 Task: In the  document sustainability Apply all border to the tabe with  'with box; Style line and width 1/4 pt 'Select Header and apply  'Italics' Select the text and align it to the  Left
Action: Mouse moved to (335, 165)
Screenshot: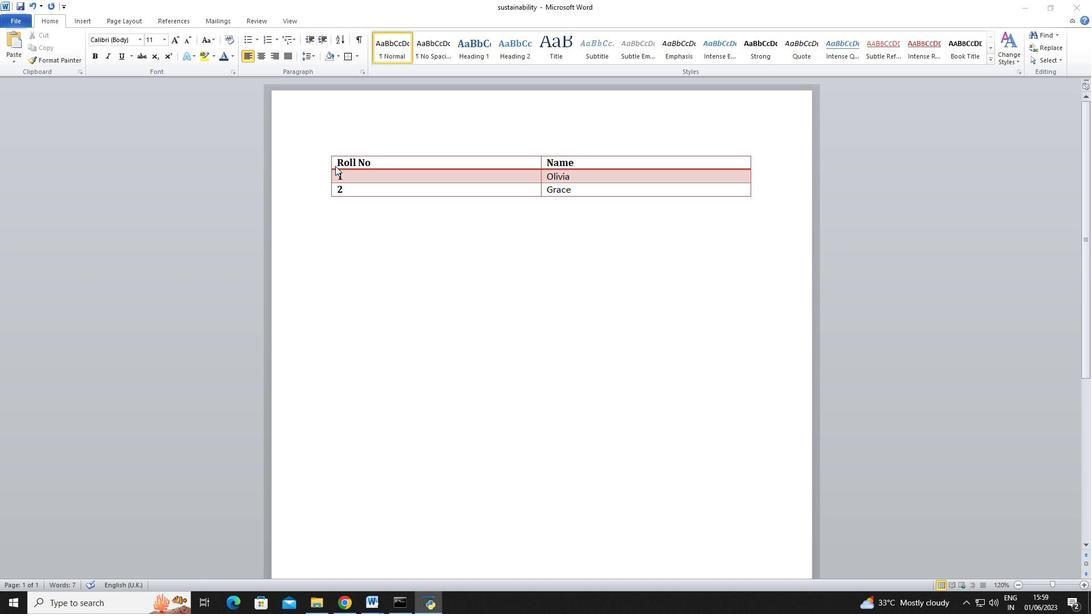 
Action: Mouse pressed left at (335, 165)
Screenshot: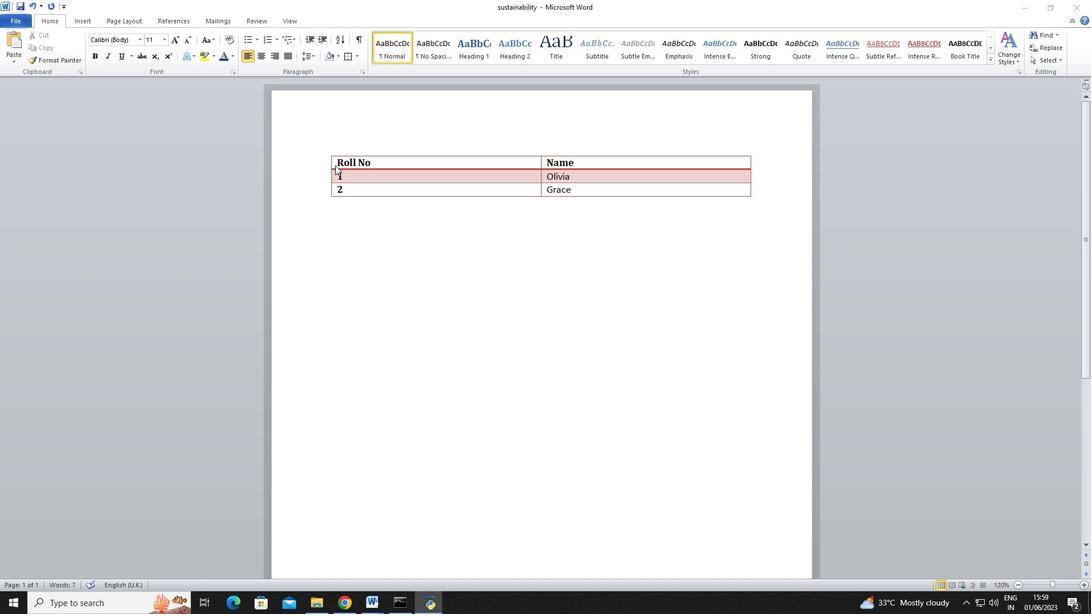 
Action: Mouse moved to (336, 161)
Screenshot: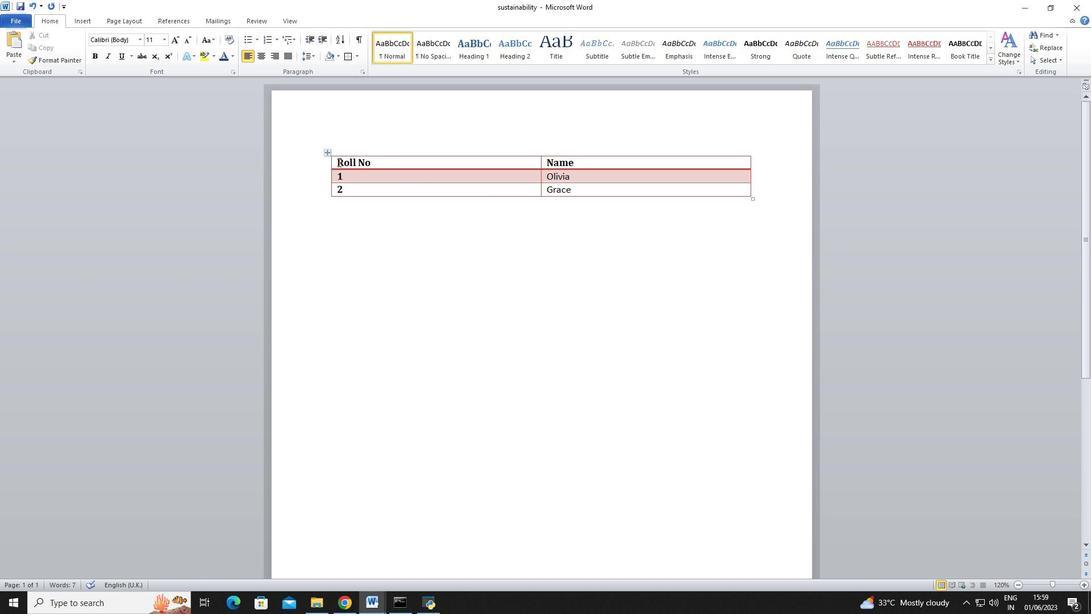 
Action: Mouse pressed left at (336, 161)
Screenshot: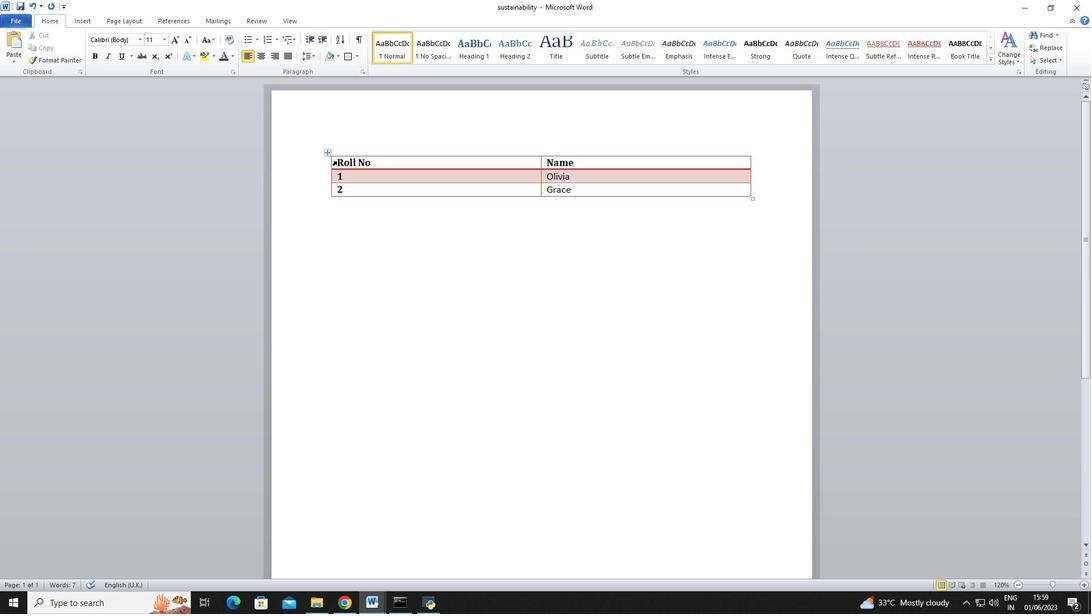 
Action: Mouse moved to (359, 56)
Screenshot: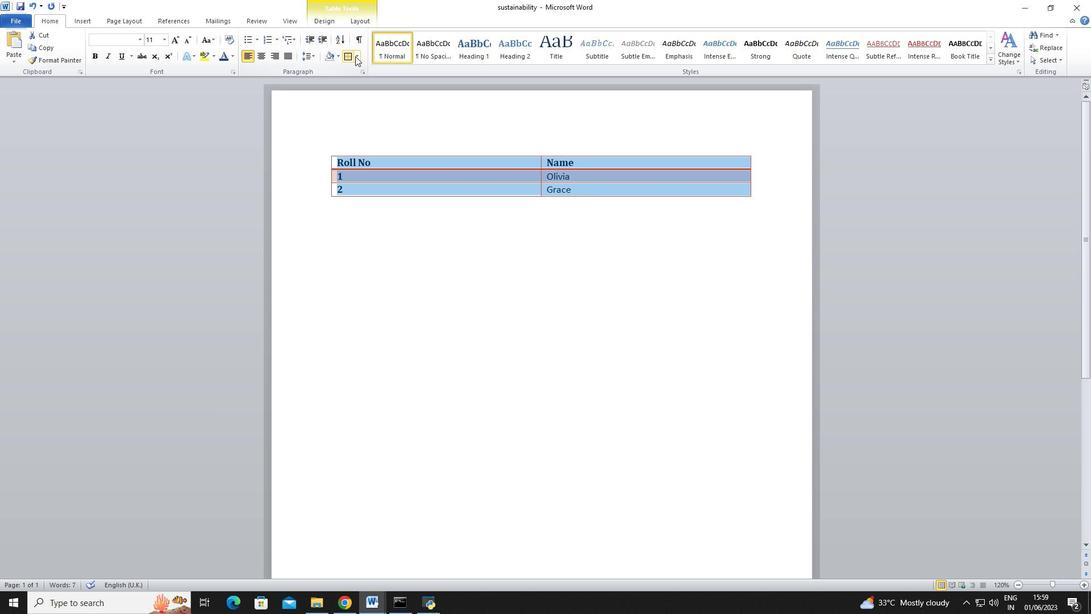 
Action: Mouse pressed left at (359, 56)
Screenshot: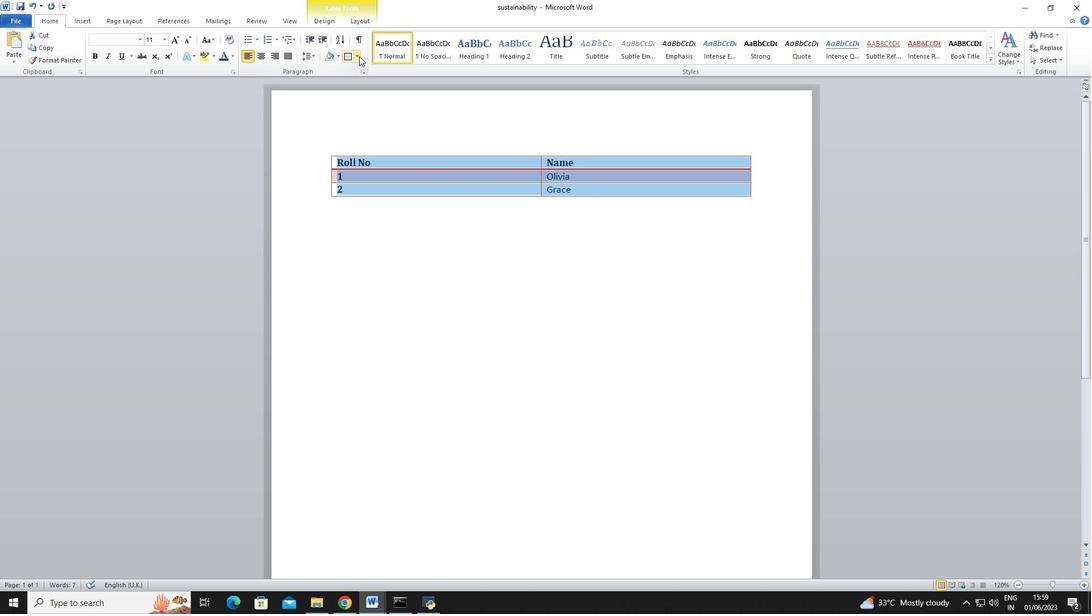 
Action: Mouse moved to (376, 130)
Screenshot: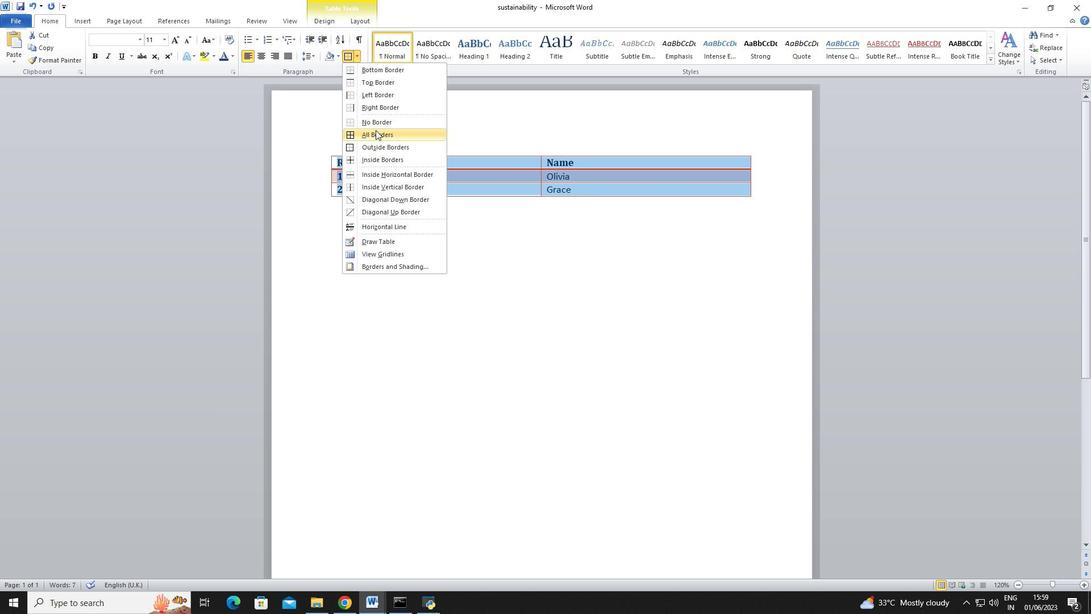 
Action: Mouse pressed left at (376, 130)
Screenshot: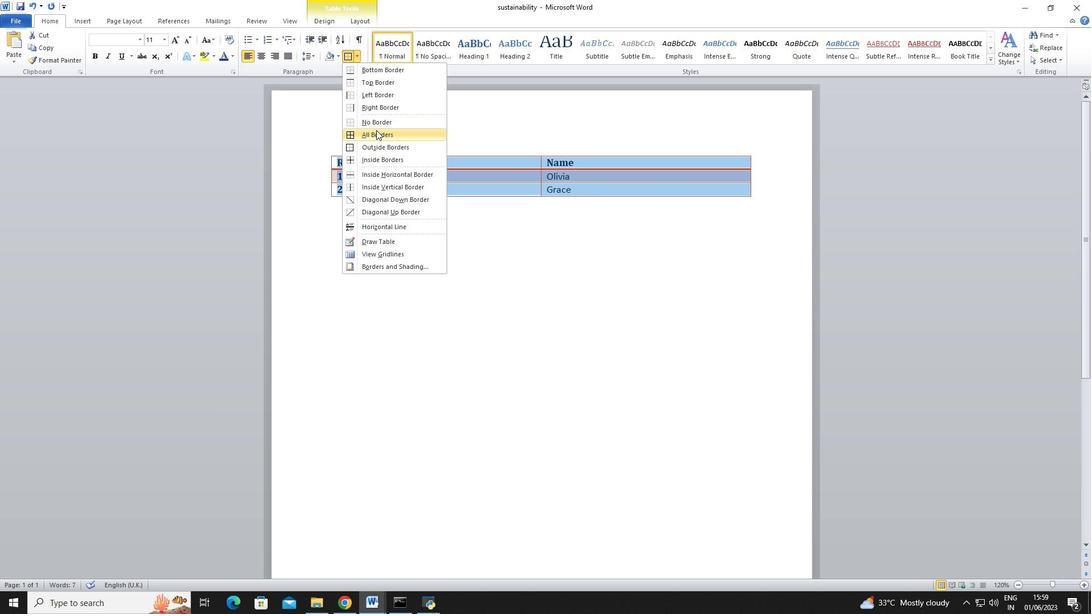 
Action: Mouse moved to (355, 59)
Screenshot: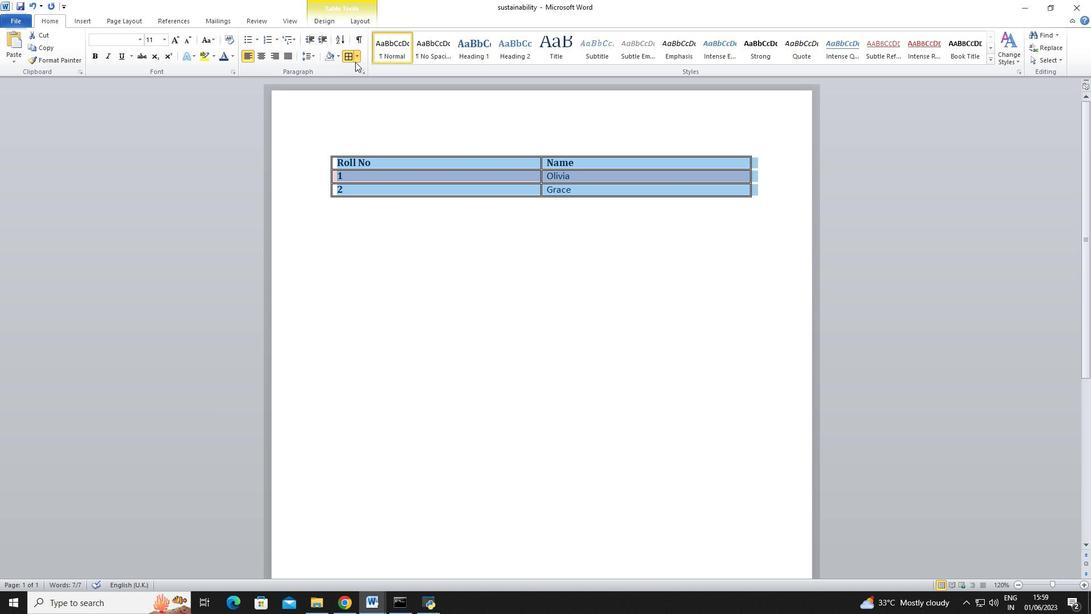 
Action: Mouse pressed left at (355, 59)
Screenshot: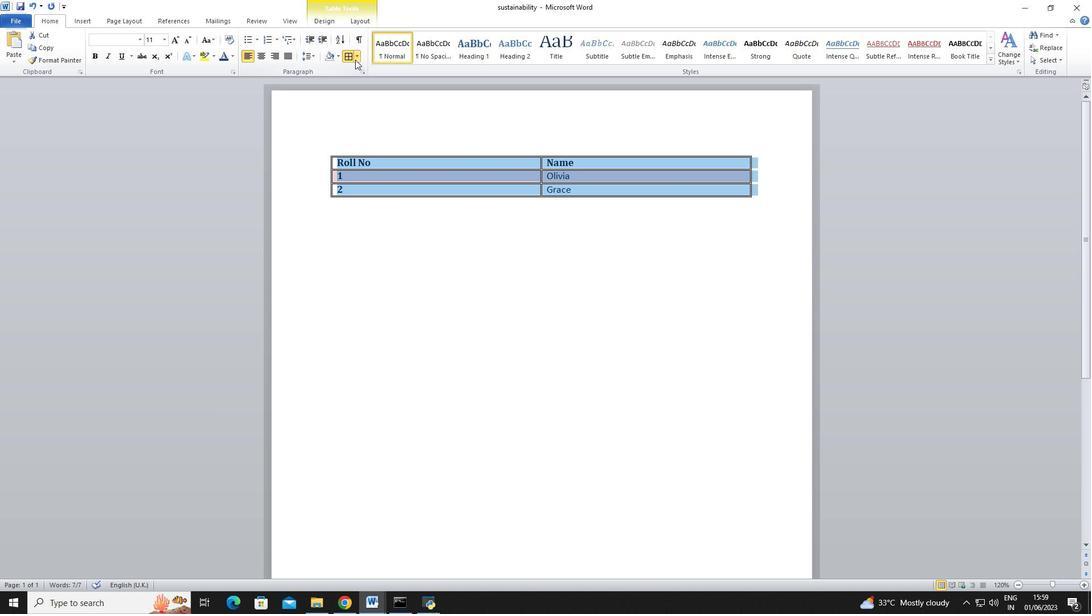 
Action: Mouse moved to (330, 110)
Screenshot: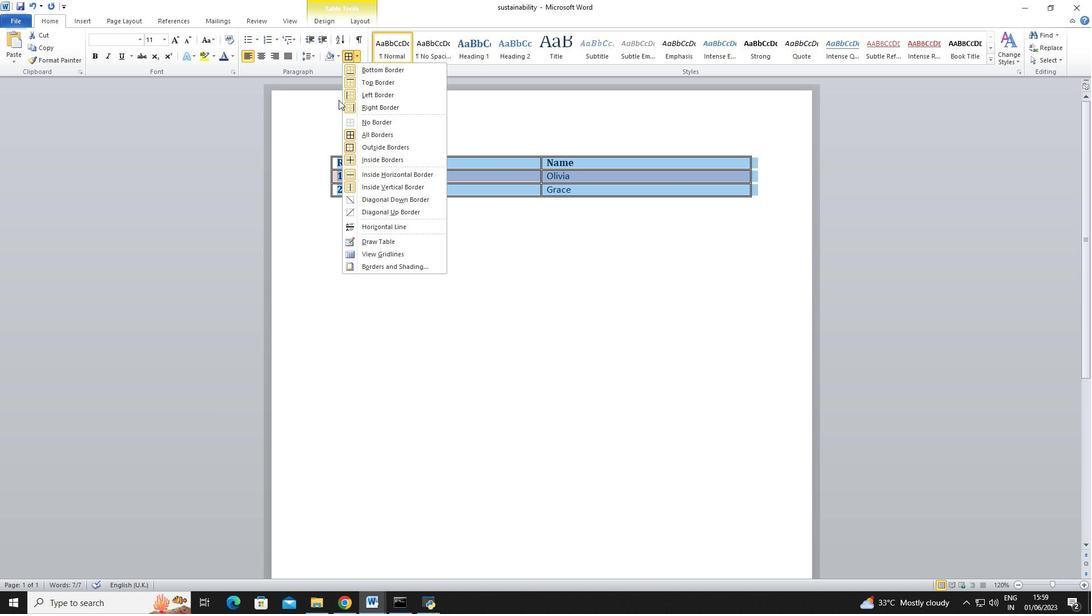 
Action: Mouse pressed left at (330, 110)
Screenshot: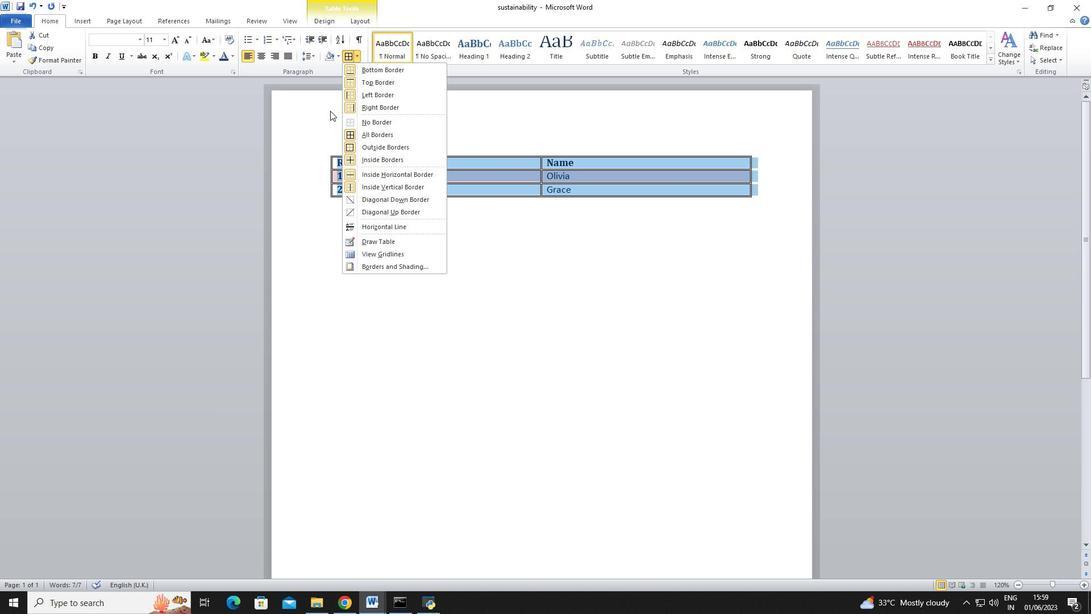 
Action: Mouse moved to (86, 22)
Screenshot: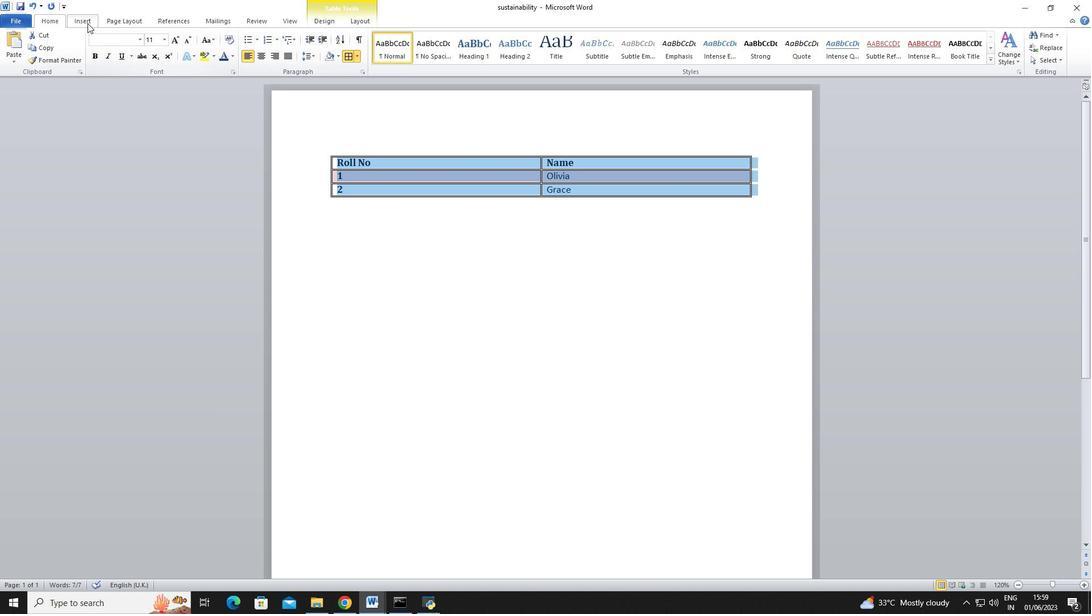 
Action: Mouse pressed left at (86, 22)
Screenshot: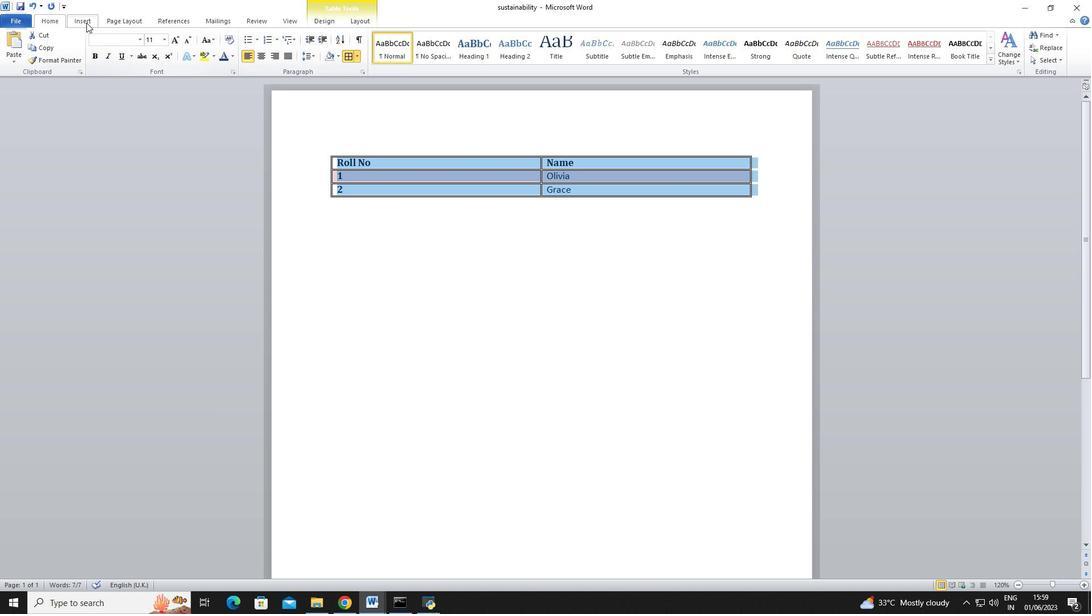 
Action: Mouse moved to (109, 19)
Screenshot: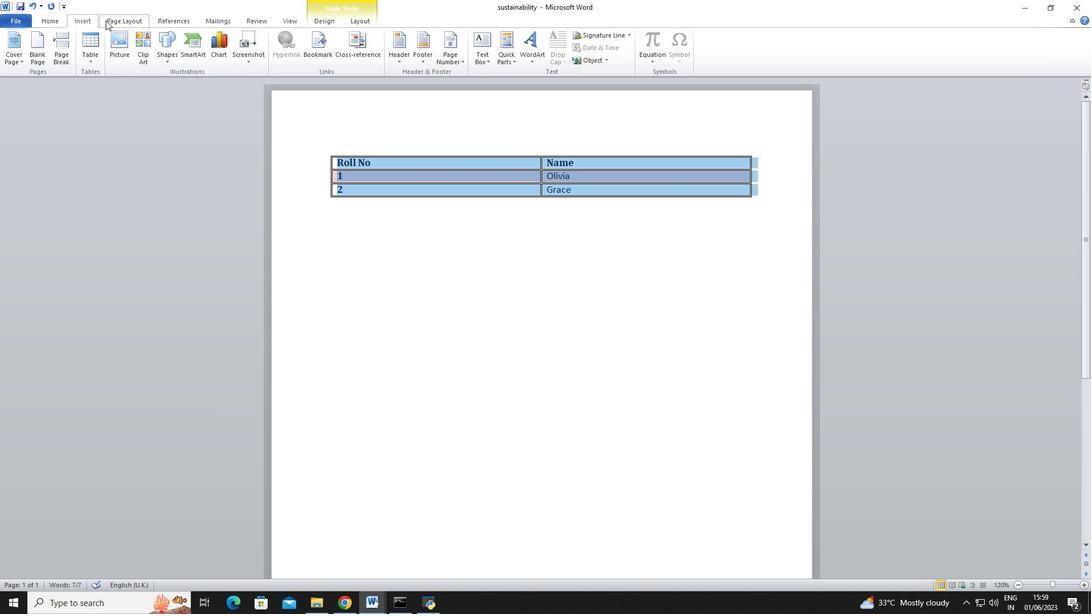 
Action: Mouse pressed left at (109, 19)
Screenshot: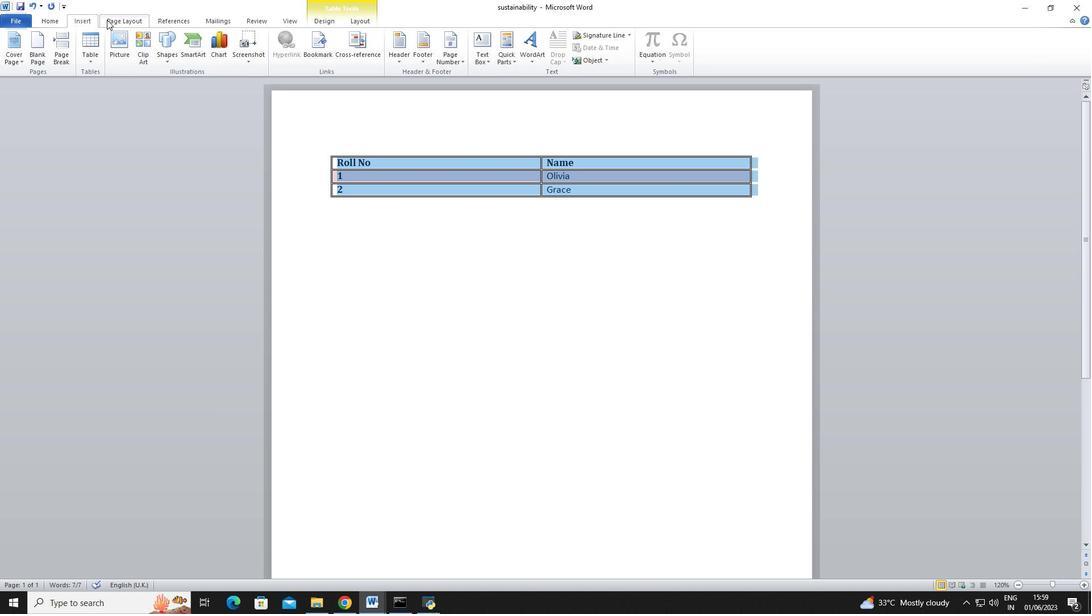 
Action: Mouse moved to (167, 19)
Screenshot: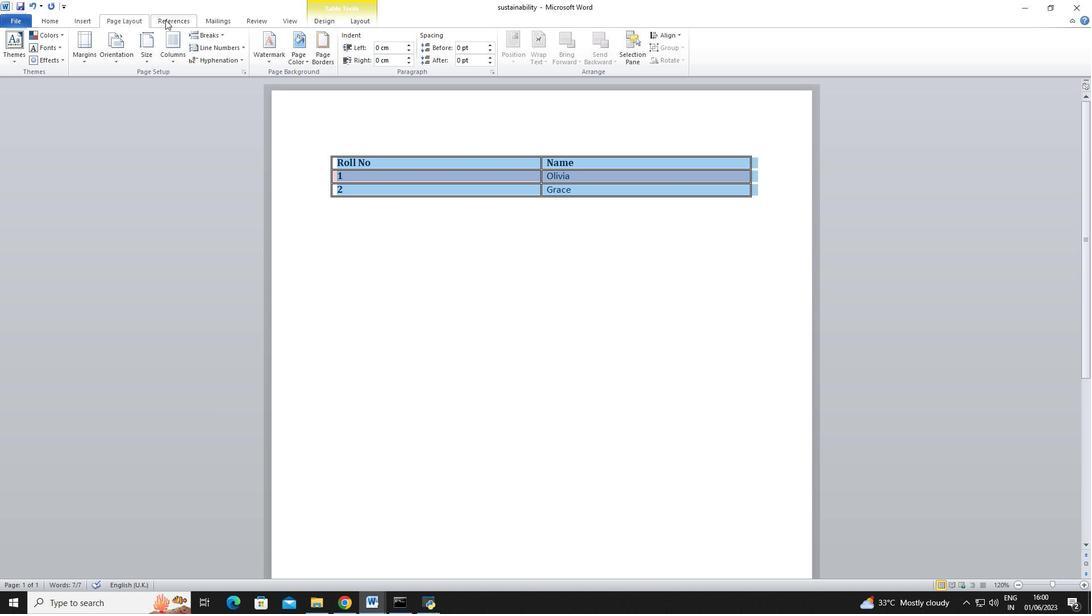 
Action: Mouse pressed left at (167, 19)
Screenshot: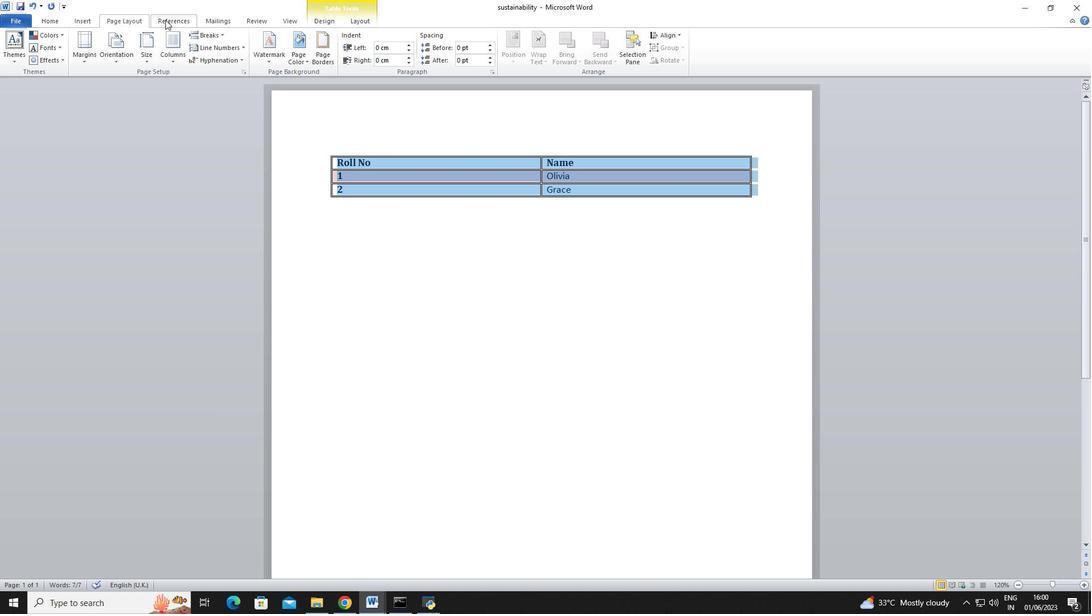 
Action: Mouse moved to (167, 19)
Screenshot: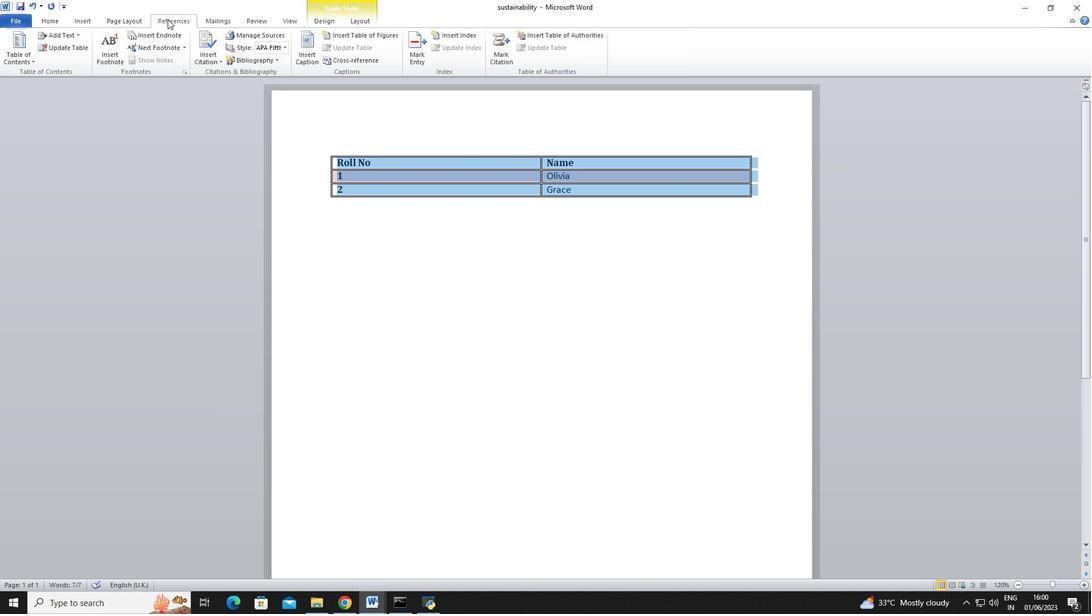 
Action: Mouse pressed left at (167, 19)
Screenshot: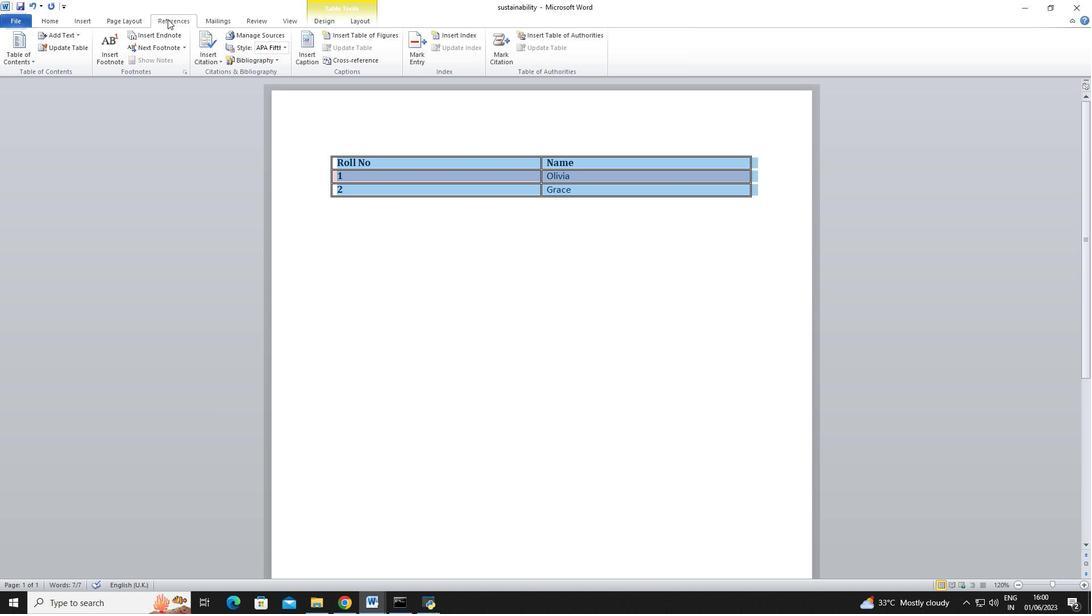 
Action: Mouse moved to (59, 19)
Screenshot: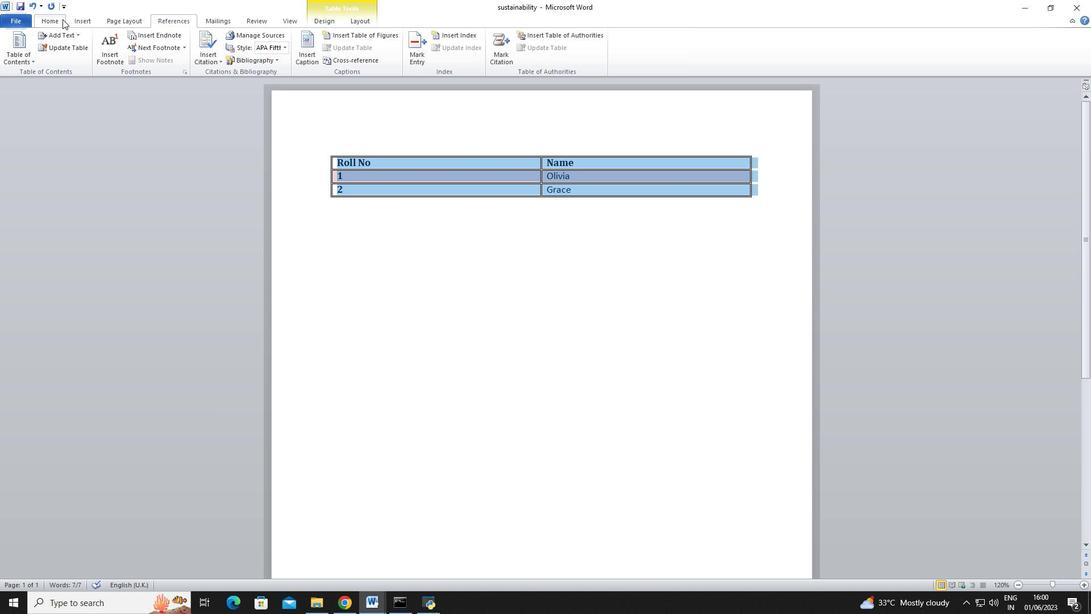 
Action: Mouse pressed left at (59, 19)
Screenshot: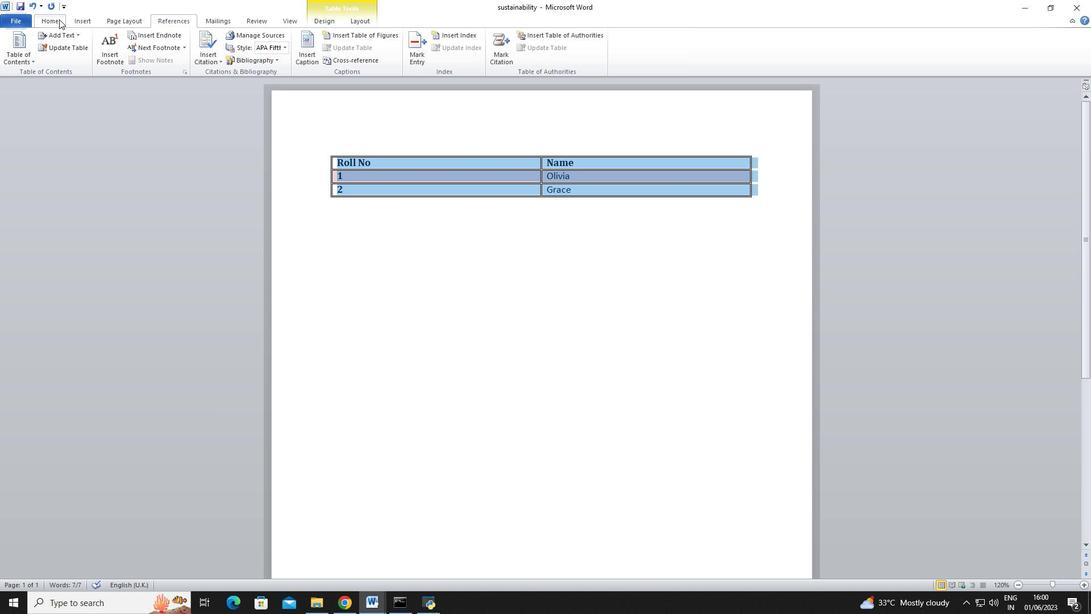 
Action: Mouse moved to (328, 154)
Screenshot: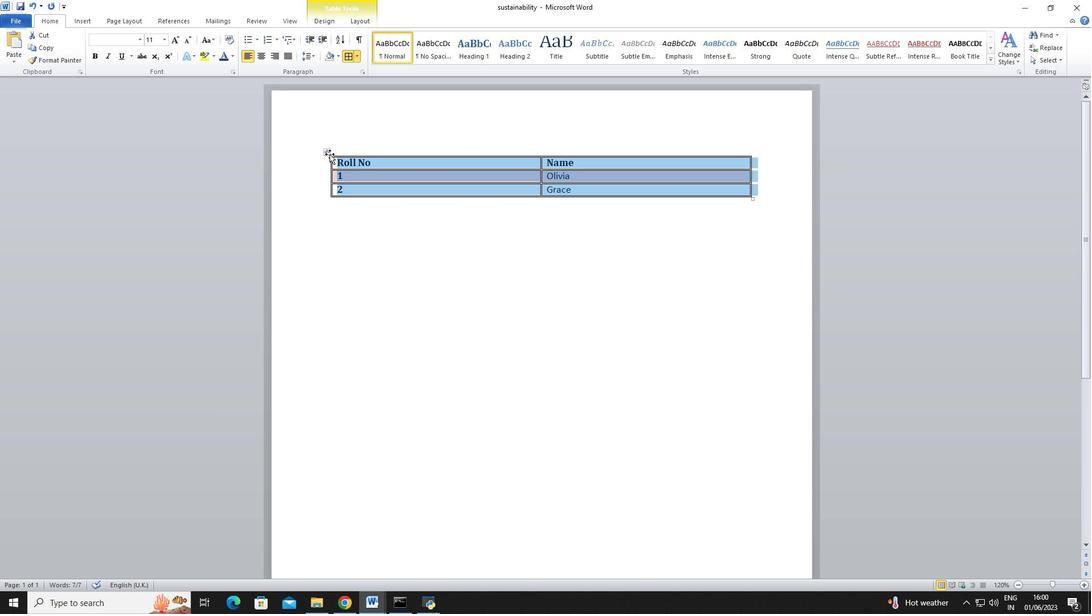 
Action: Mouse pressed left at (328, 154)
Screenshot: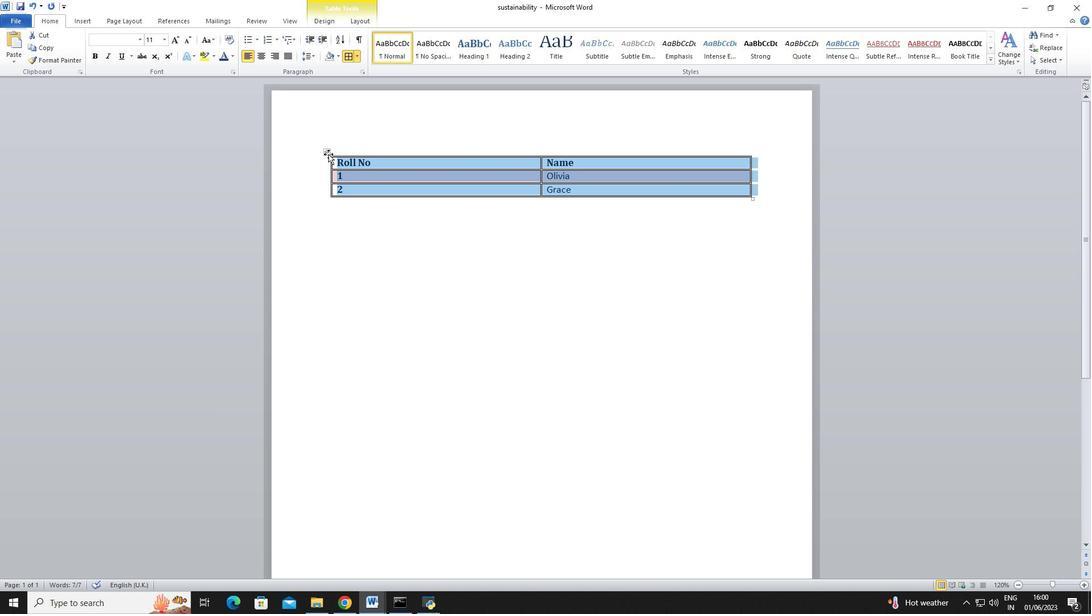 
Action: Mouse moved to (314, 19)
Screenshot: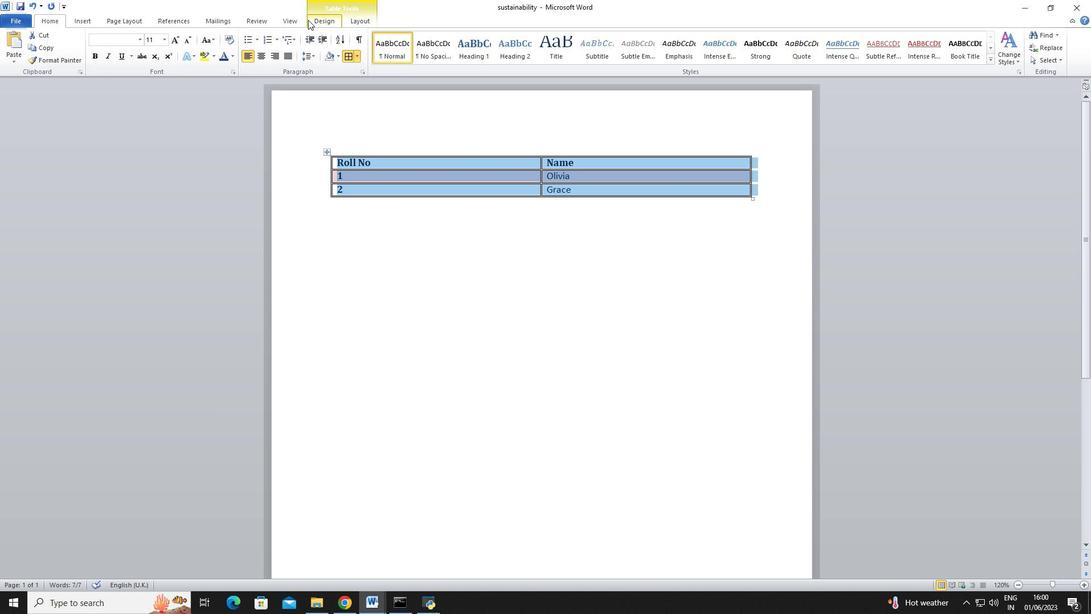 
Action: Mouse pressed left at (314, 19)
Screenshot: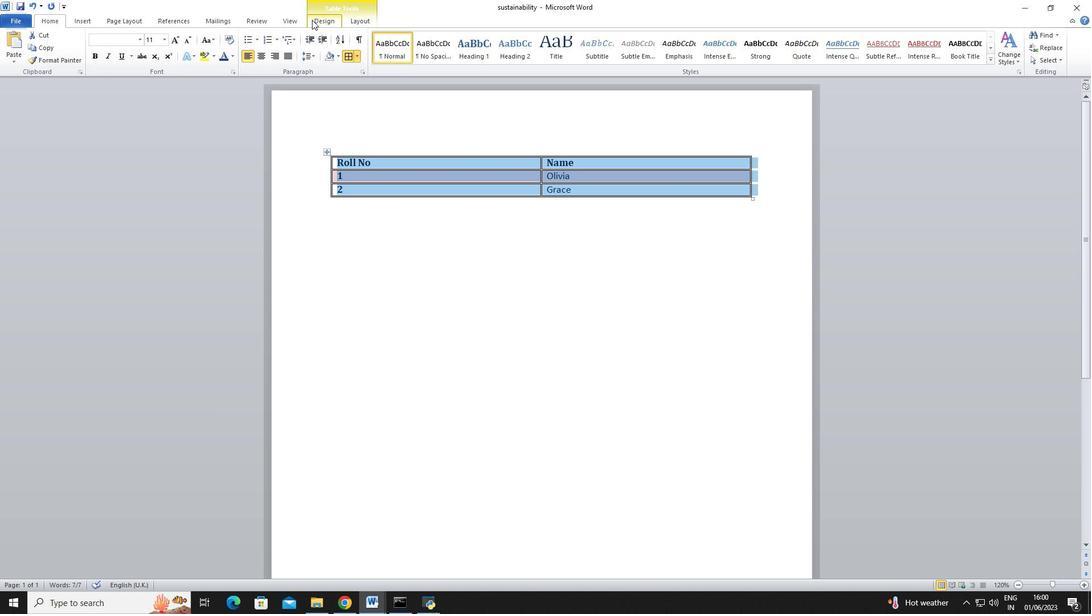 
Action: Mouse moved to (754, 50)
Screenshot: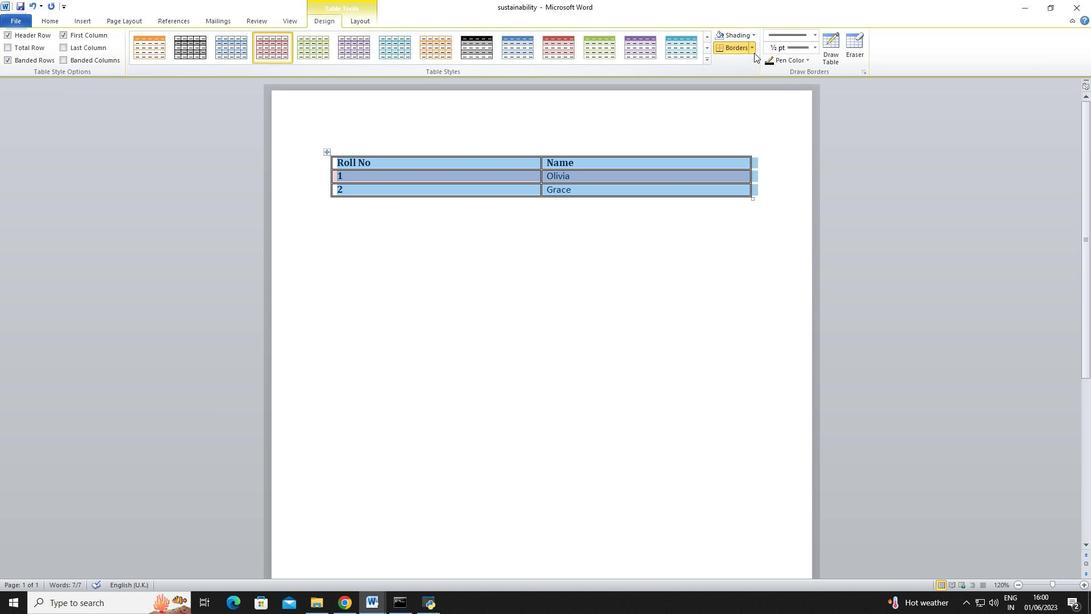 
Action: Mouse pressed left at (754, 50)
Screenshot: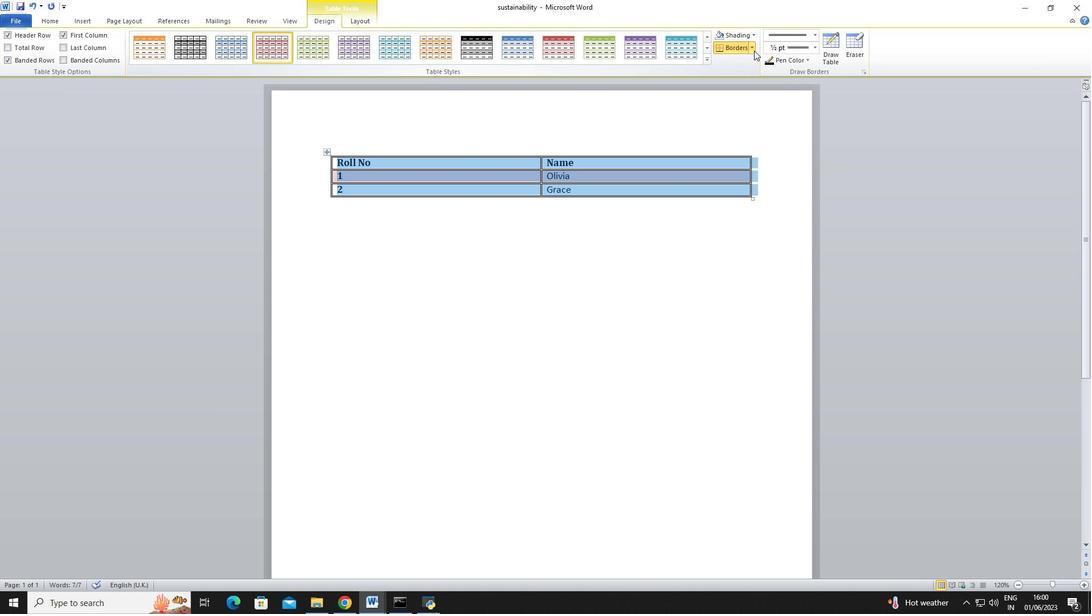
Action: Mouse moved to (810, 34)
Screenshot: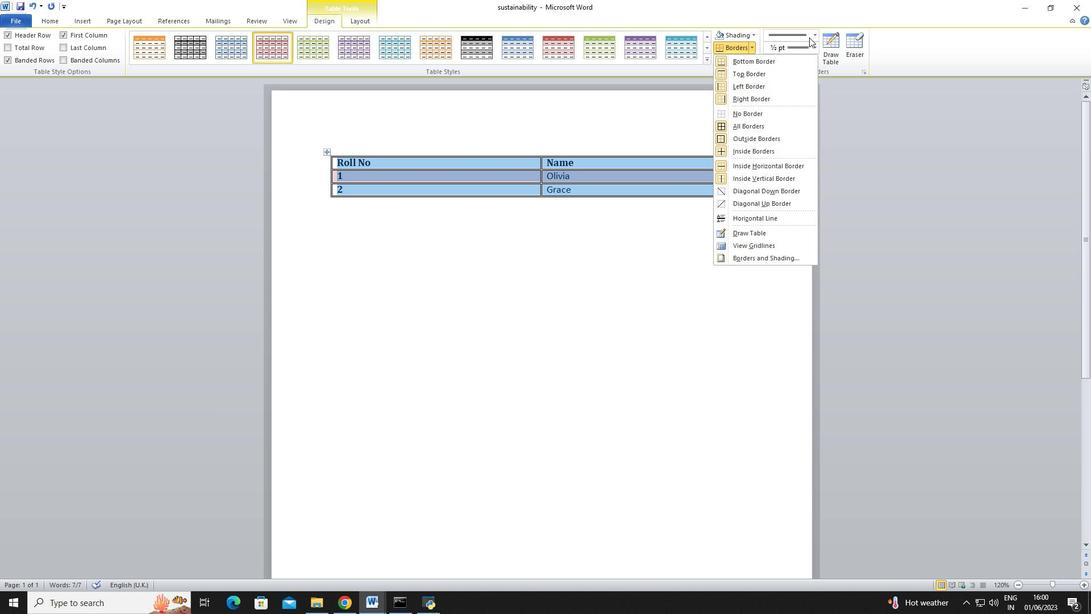 
Action: Mouse pressed left at (810, 34)
Screenshot: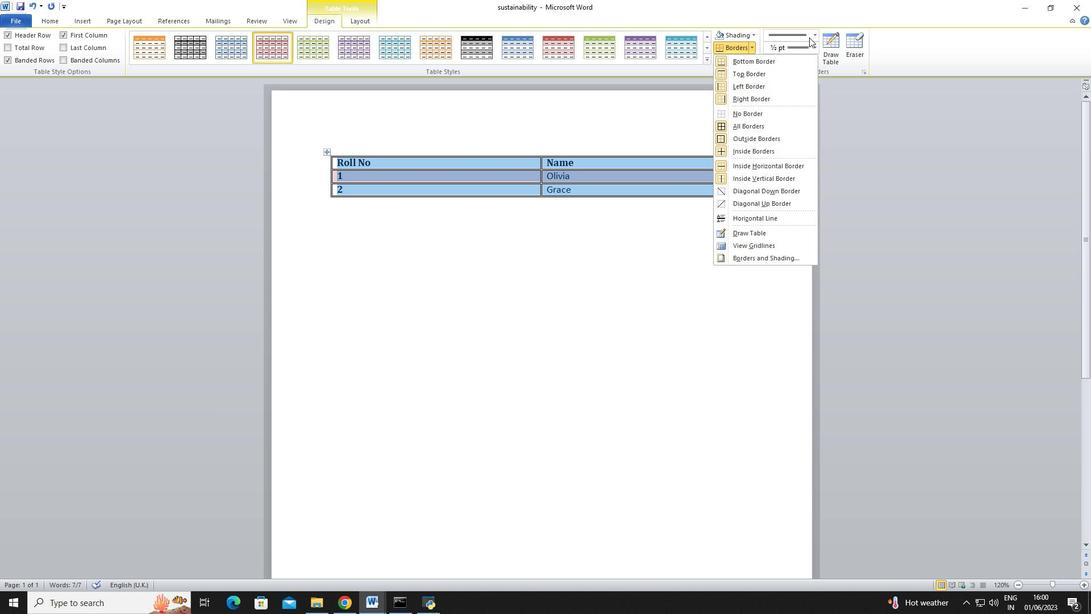 
Action: Mouse moved to (787, 277)
Screenshot: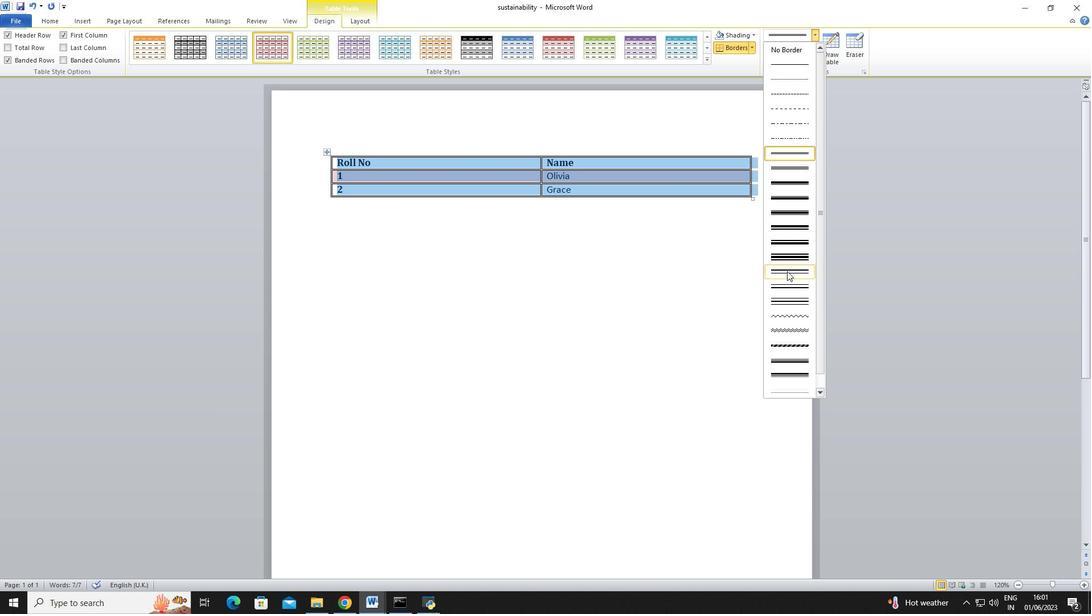 
Action: Mouse scrolled (787, 276) with delta (0, 0)
Screenshot: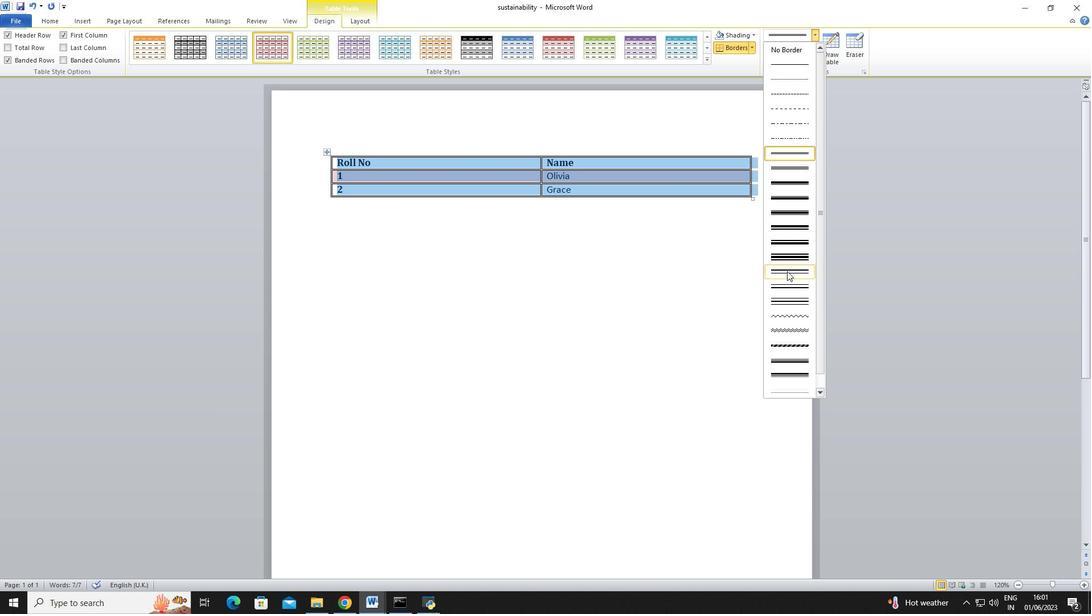 
Action: Mouse moved to (787, 279)
Screenshot: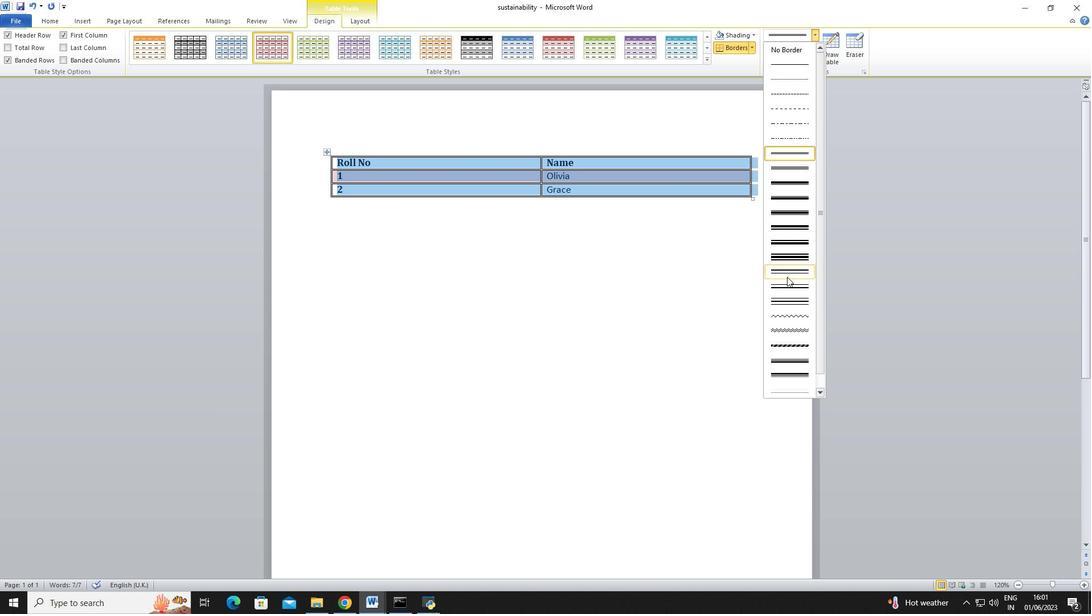 
Action: Mouse scrolled (787, 279) with delta (0, 0)
Screenshot: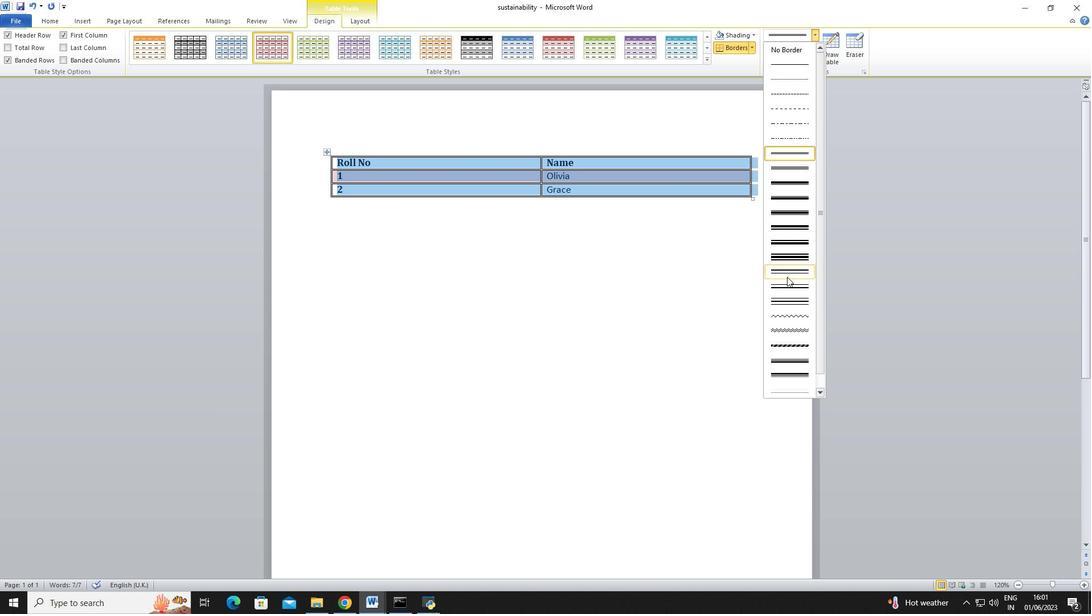 
Action: Mouse moved to (787, 280)
Screenshot: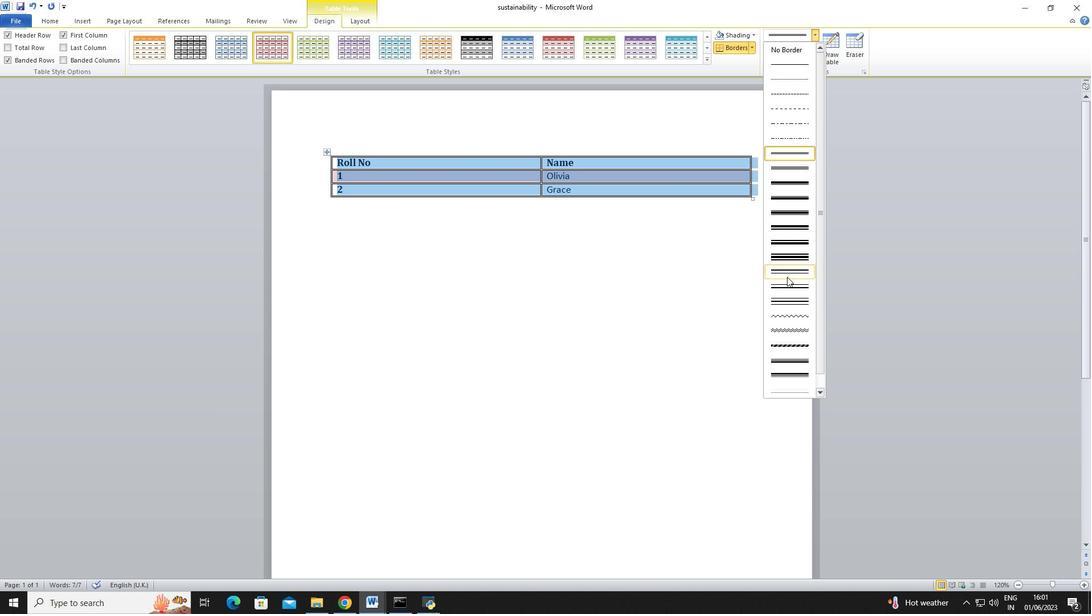 
Action: Mouse scrolled (787, 280) with delta (0, 0)
Screenshot: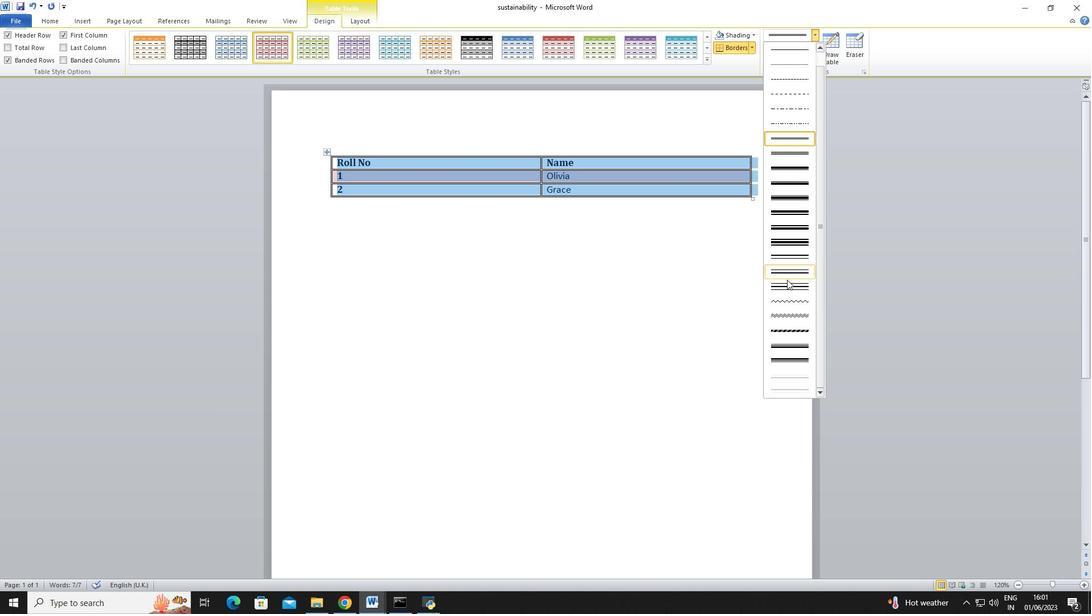 
Action: Mouse scrolled (787, 280) with delta (0, 0)
Screenshot: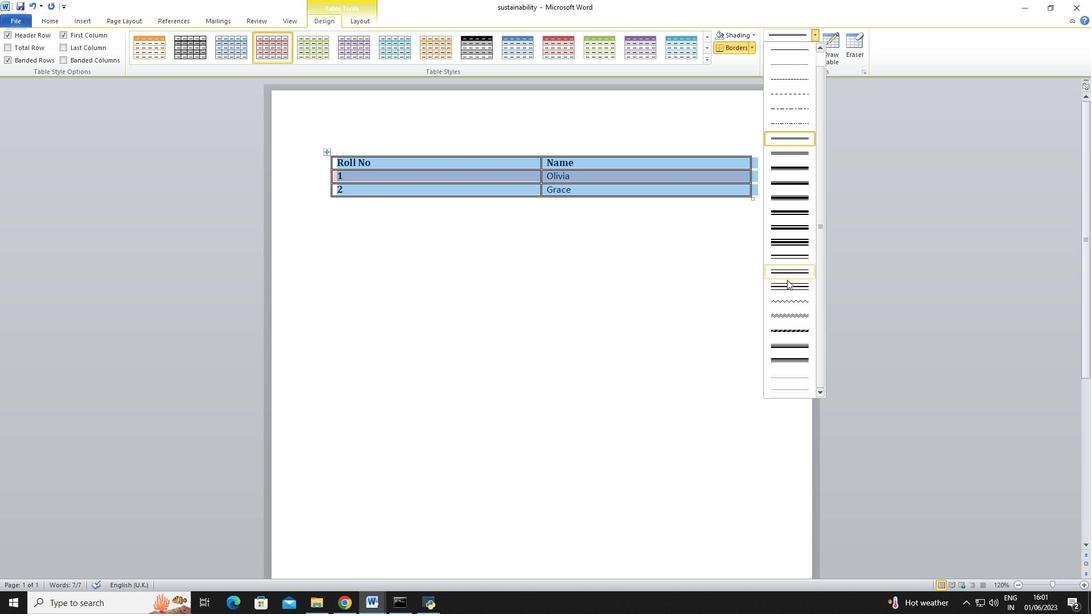 
Action: Mouse moved to (787, 280)
Screenshot: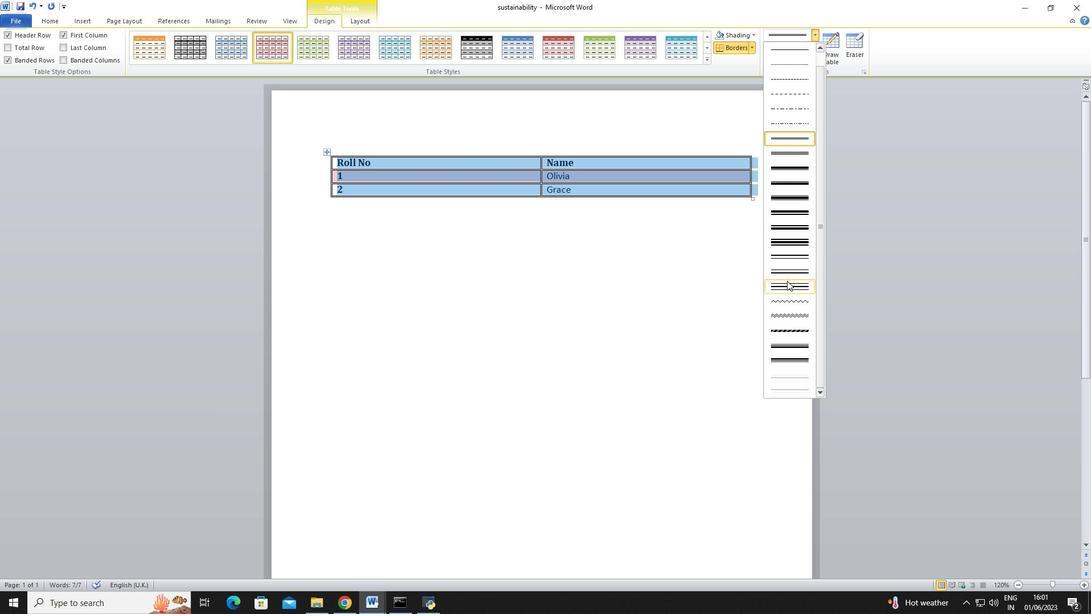 
Action: Mouse scrolled (787, 280) with delta (0, 0)
Screenshot: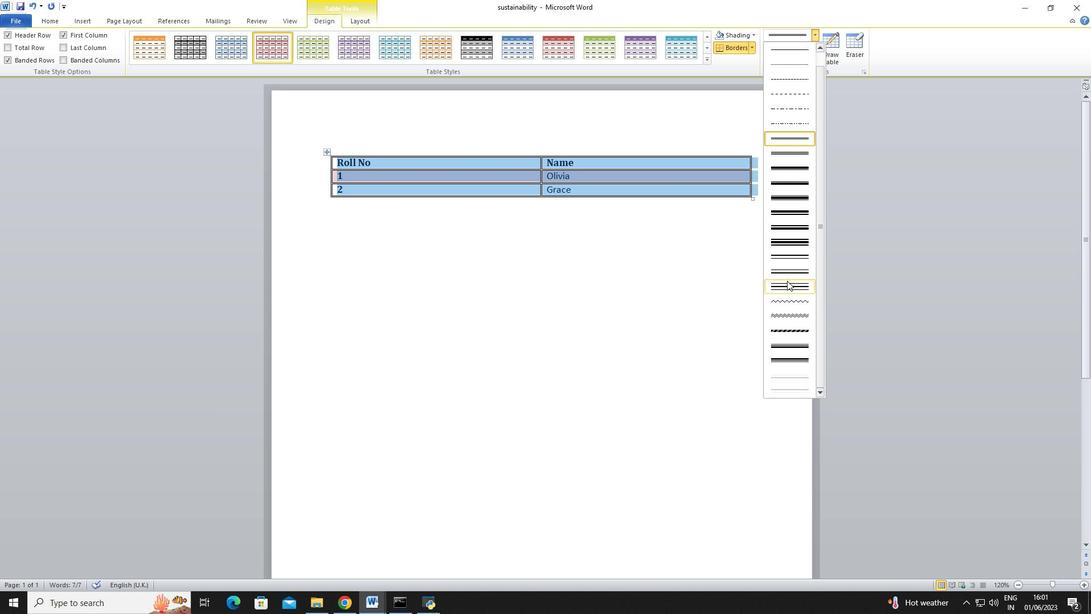 
Action: Mouse scrolled (787, 280) with delta (0, 0)
Screenshot: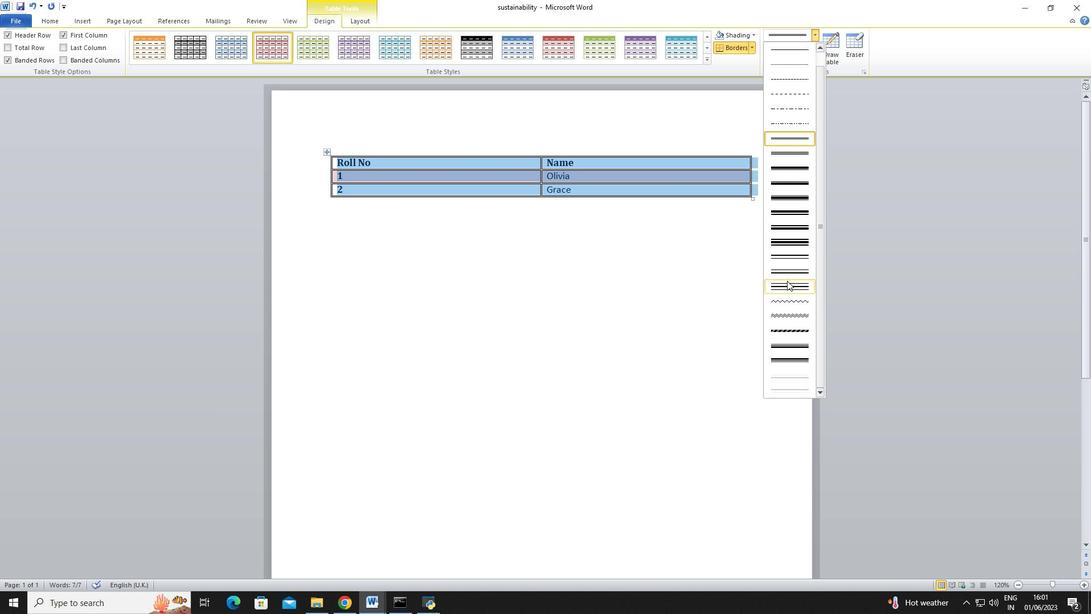 
Action: Mouse scrolled (787, 280) with delta (0, 0)
Screenshot: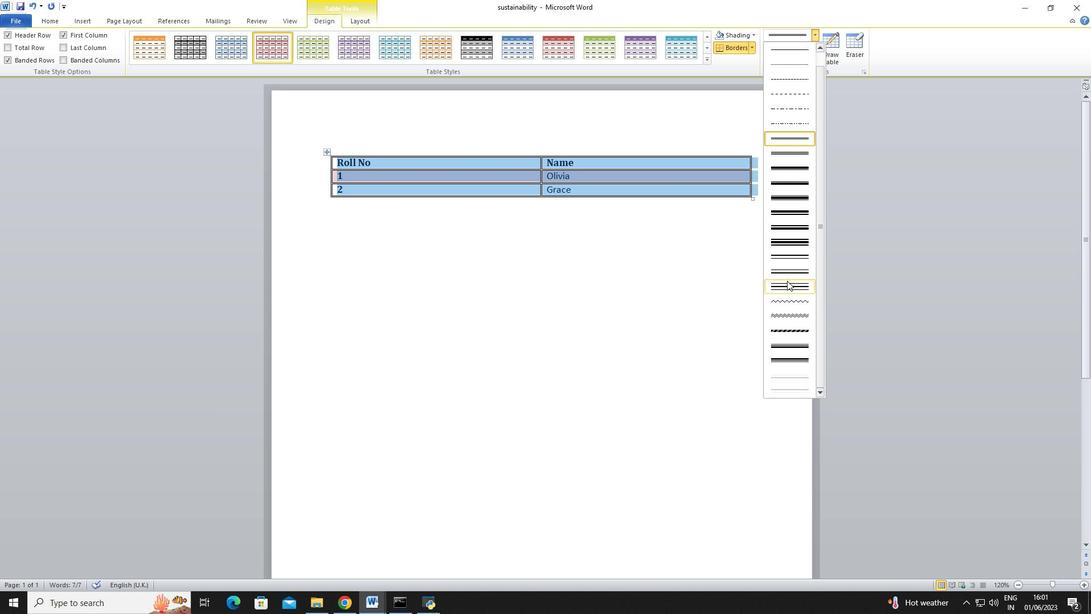 
Action: Mouse scrolled (787, 280) with delta (0, 0)
Screenshot: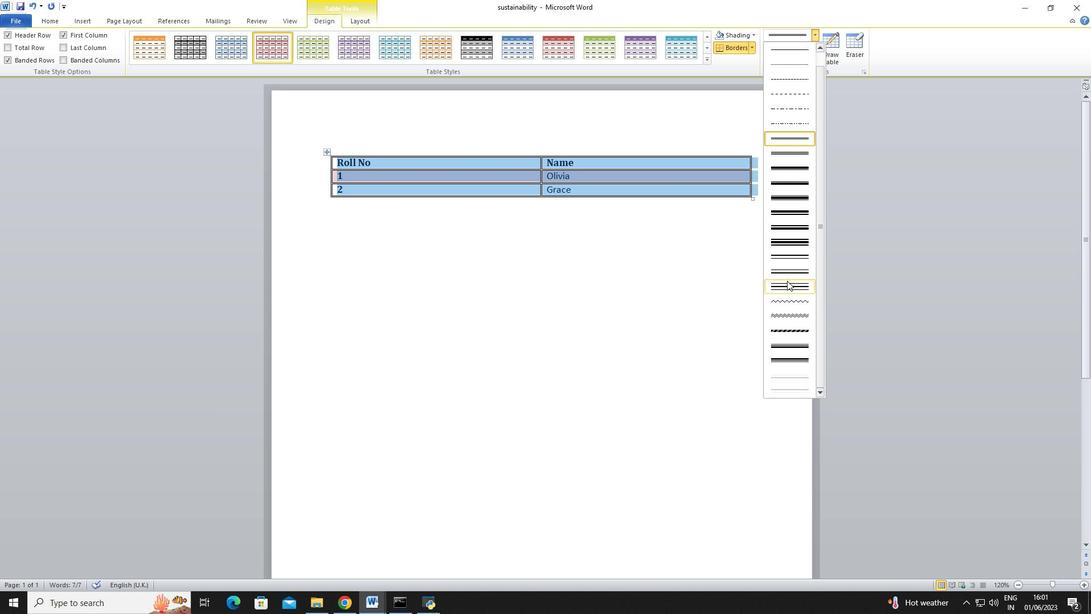
Action: Mouse scrolled (787, 281) with delta (0, 0)
Screenshot: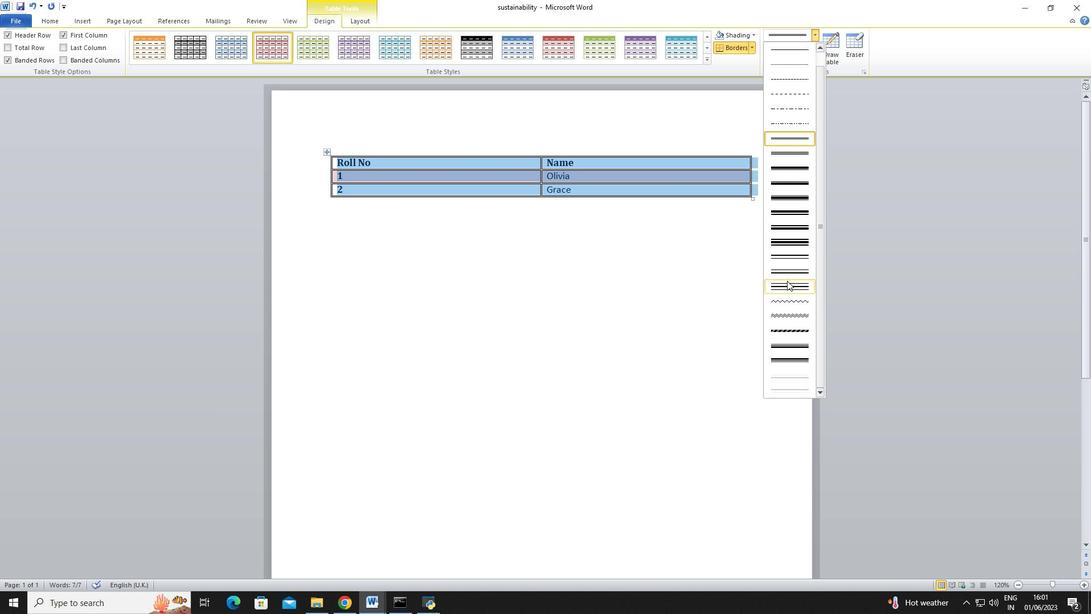 
Action: Mouse scrolled (787, 281) with delta (0, 0)
Screenshot: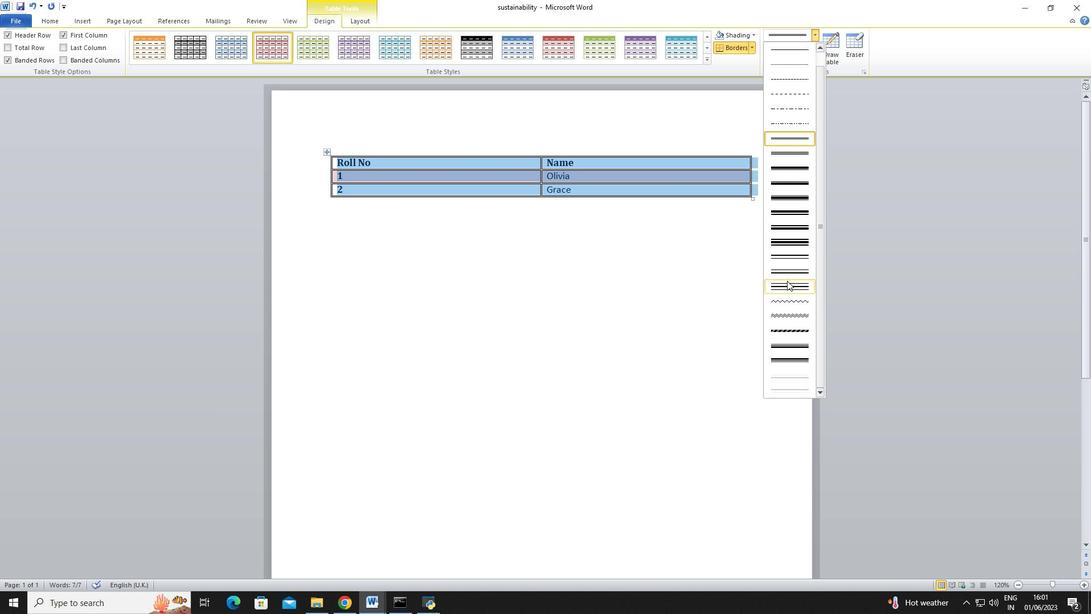 
Action: Mouse scrolled (787, 281) with delta (0, 0)
Screenshot: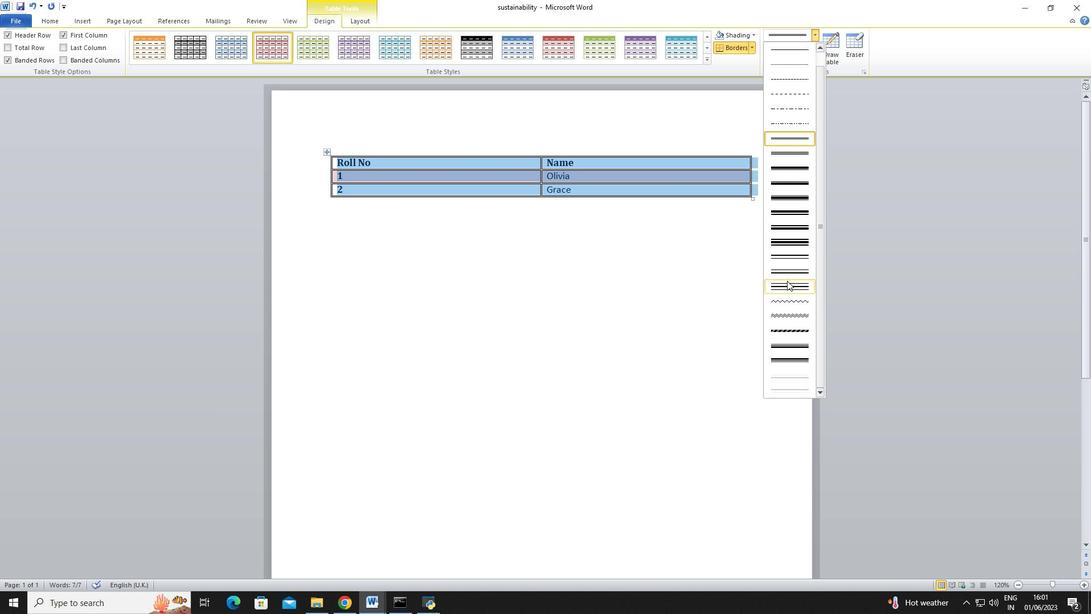 
Action: Mouse scrolled (787, 281) with delta (0, 0)
Screenshot: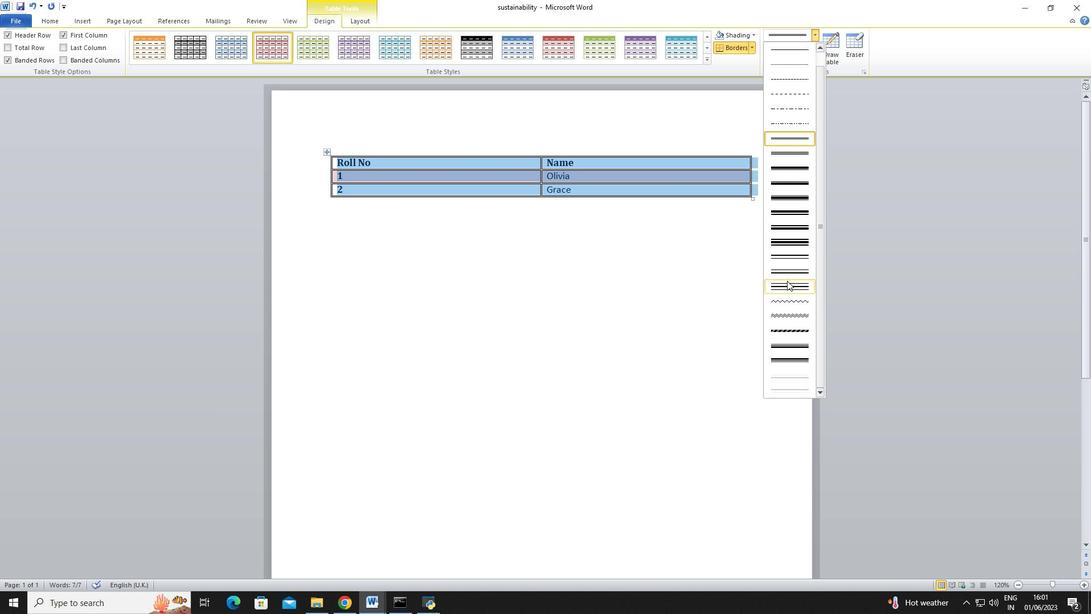 
Action: Mouse scrolled (787, 281) with delta (0, 0)
Screenshot: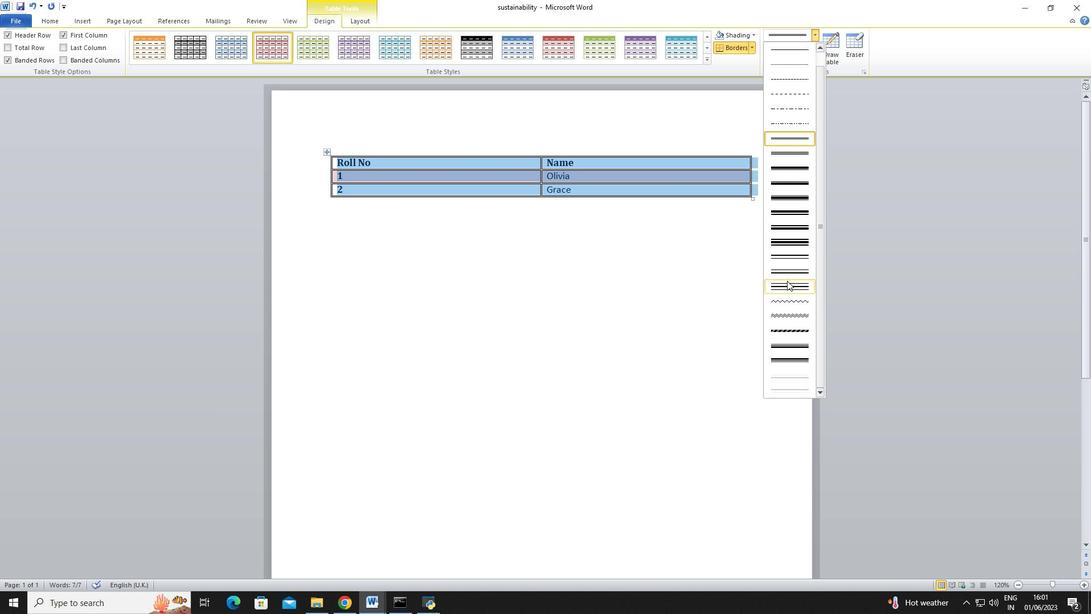 
Action: Mouse scrolled (787, 281) with delta (0, 0)
Screenshot: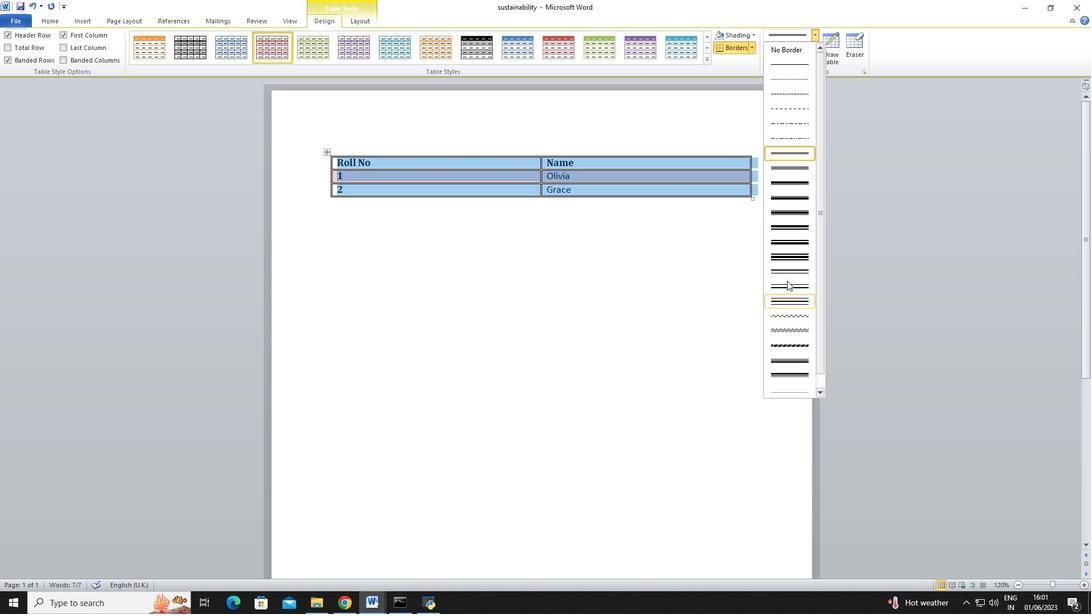 
Action: Mouse scrolled (787, 281) with delta (0, 0)
Screenshot: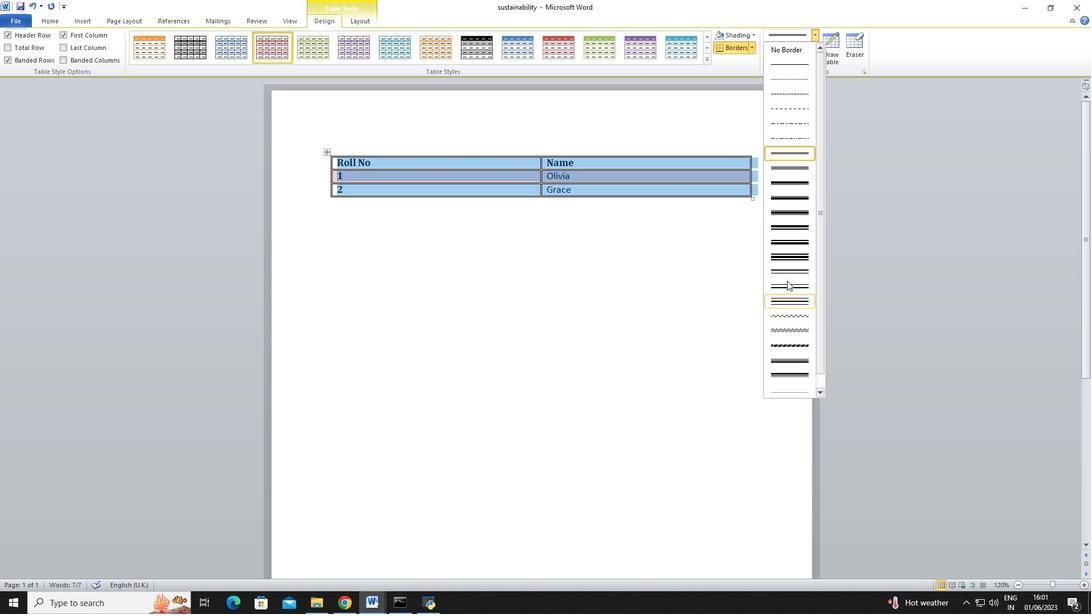 
Action: Mouse scrolled (787, 281) with delta (0, 0)
Screenshot: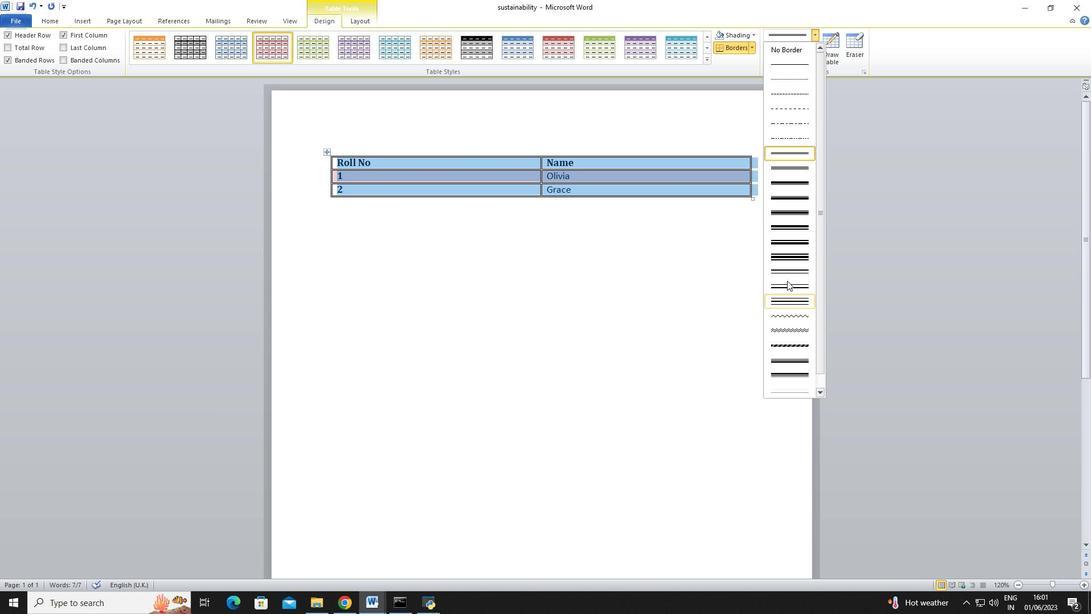 
Action: Mouse moved to (787, 66)
Screenshot: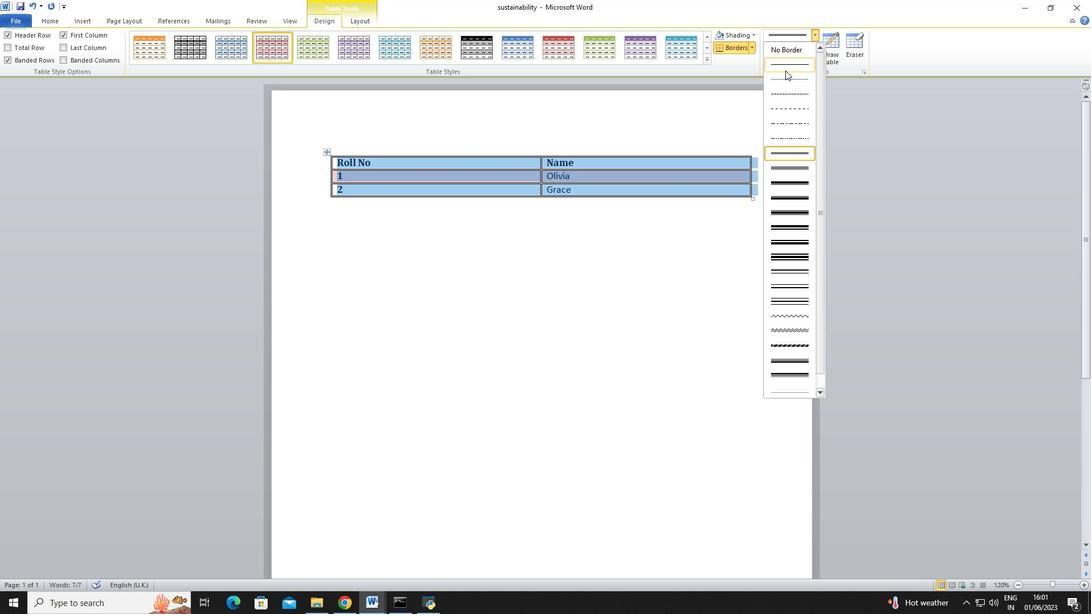 
Action: Mouse pressed left at (787, 66)
Screenshot: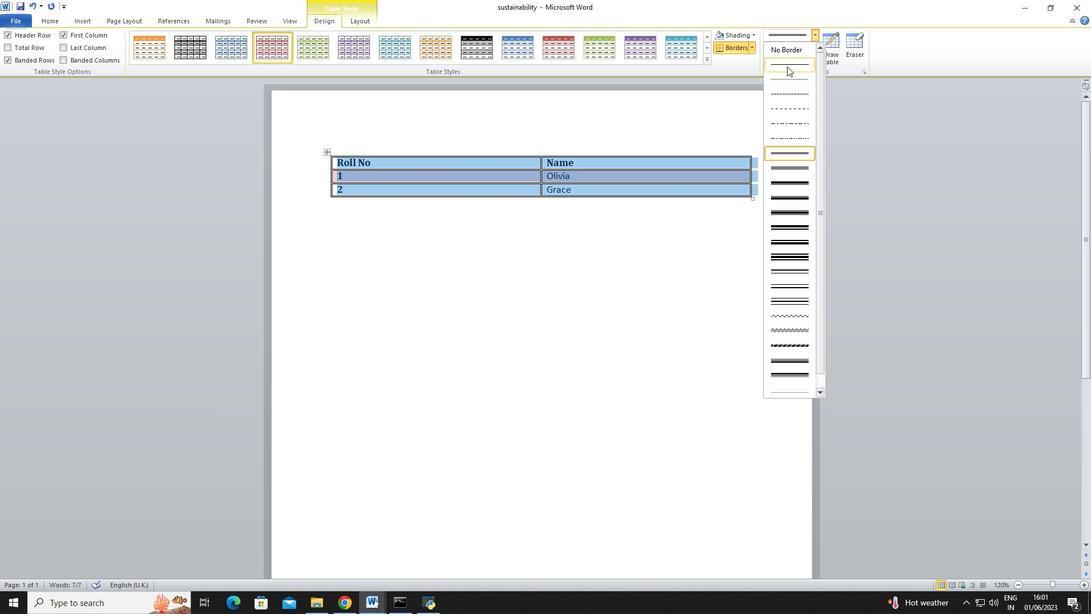 
Action: Mouse moved to (811, 46)
Screenshot: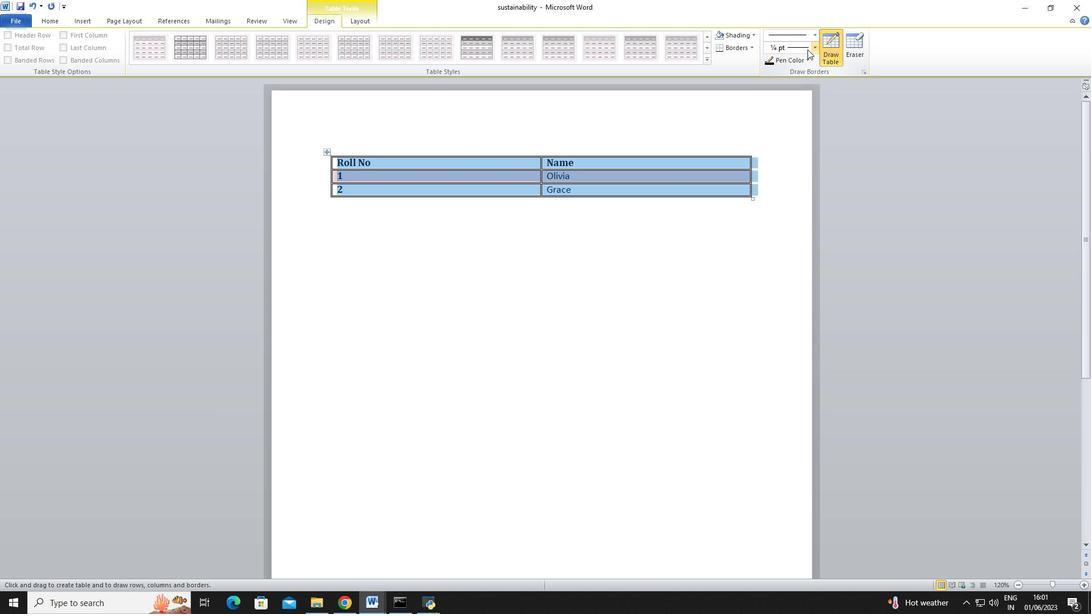
Action: Mouse pressed left at (811, 46)
Screenshot: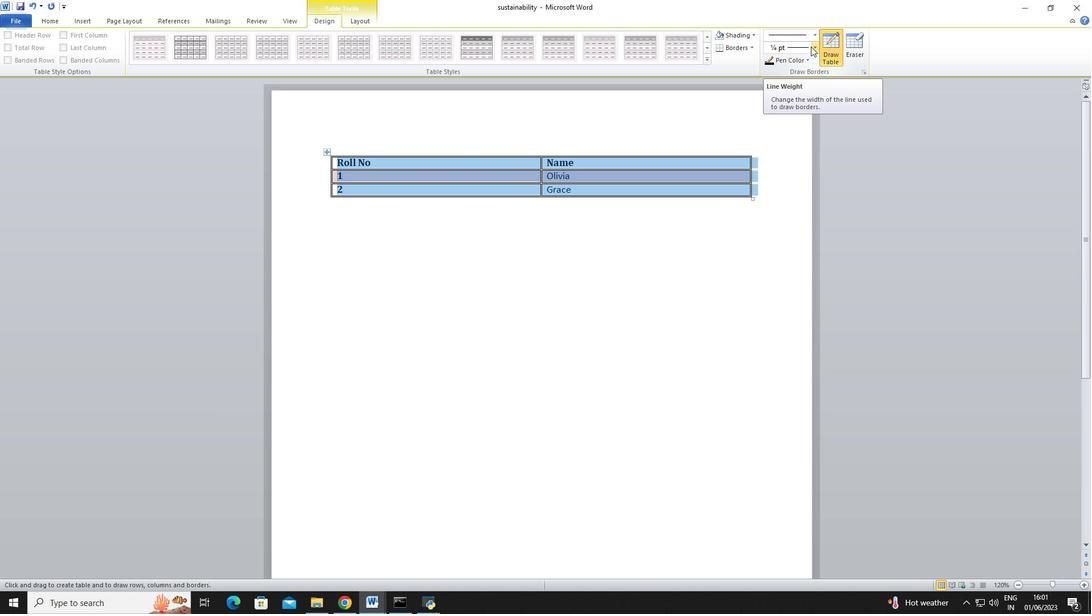 
Action: Mouse moved to (793, 63)
Screenshot: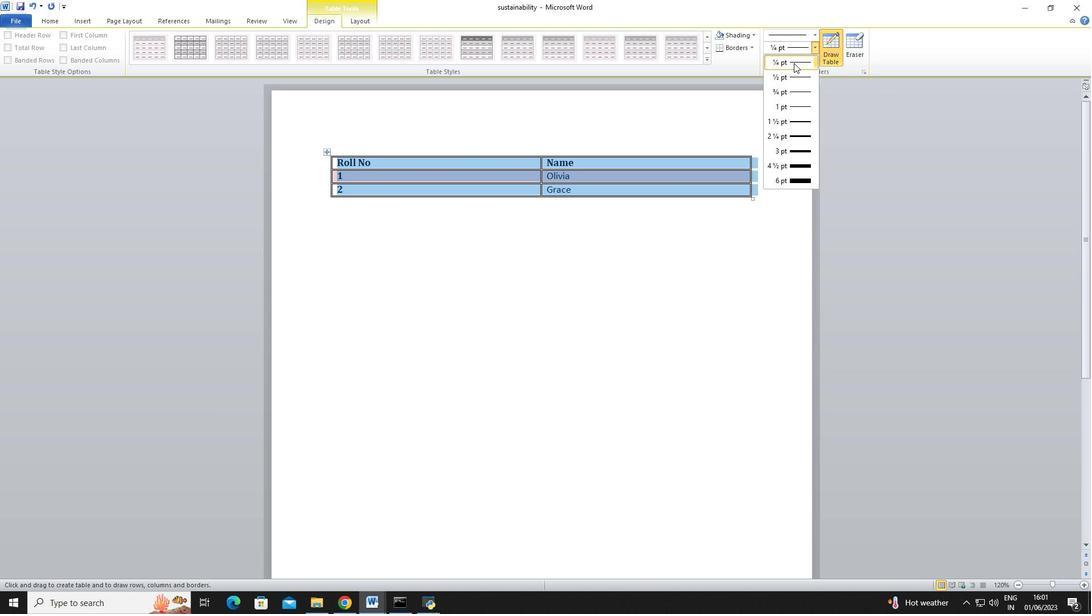 
Action: Mouse pressed left at (793, 63)
Screenshot: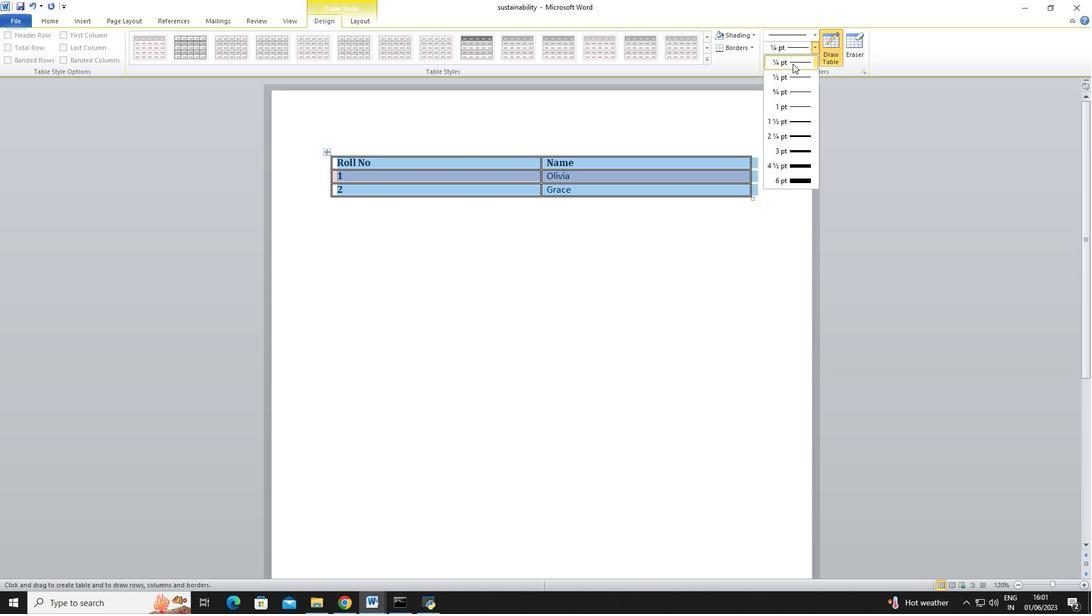 
Action: Mouse moved to (371, 166)
Screenshot: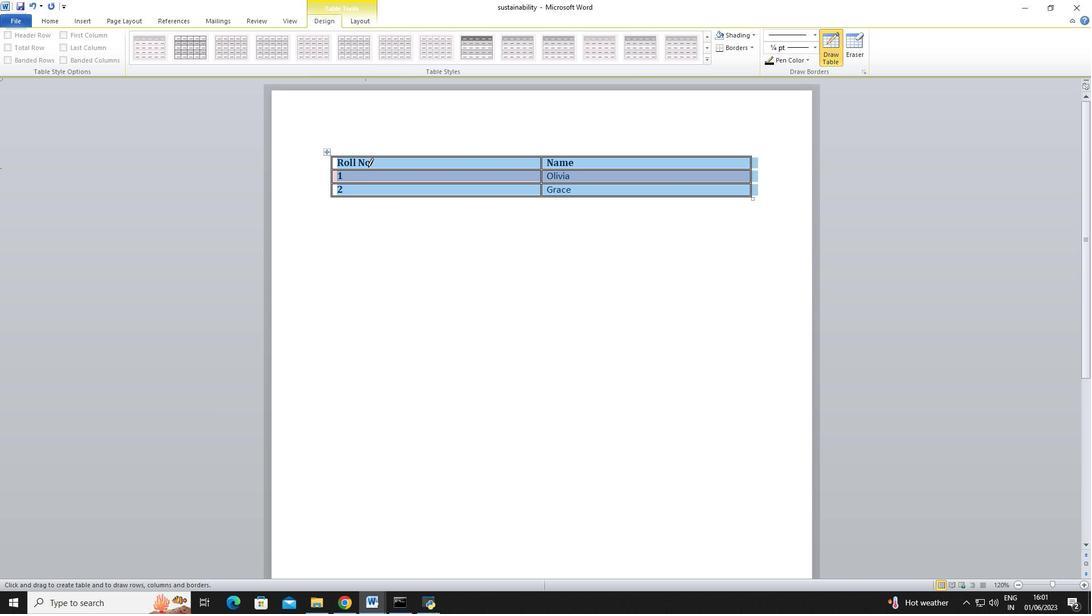 
Action: Mouse pressed left at (371, 166)
Screenshot: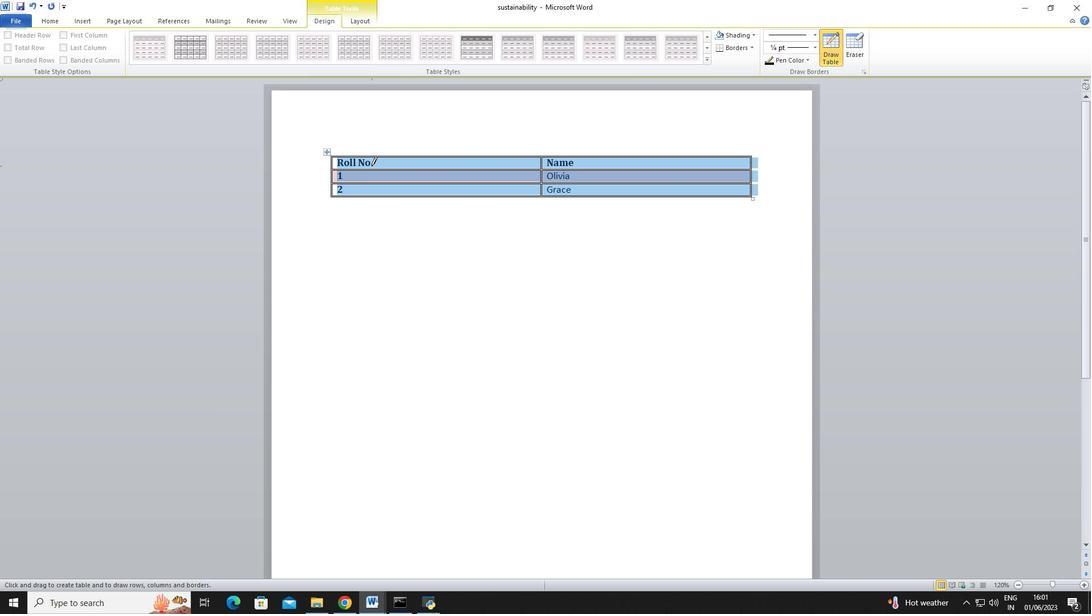 
Action: Mouse moved to (346, 167)
Screenshot: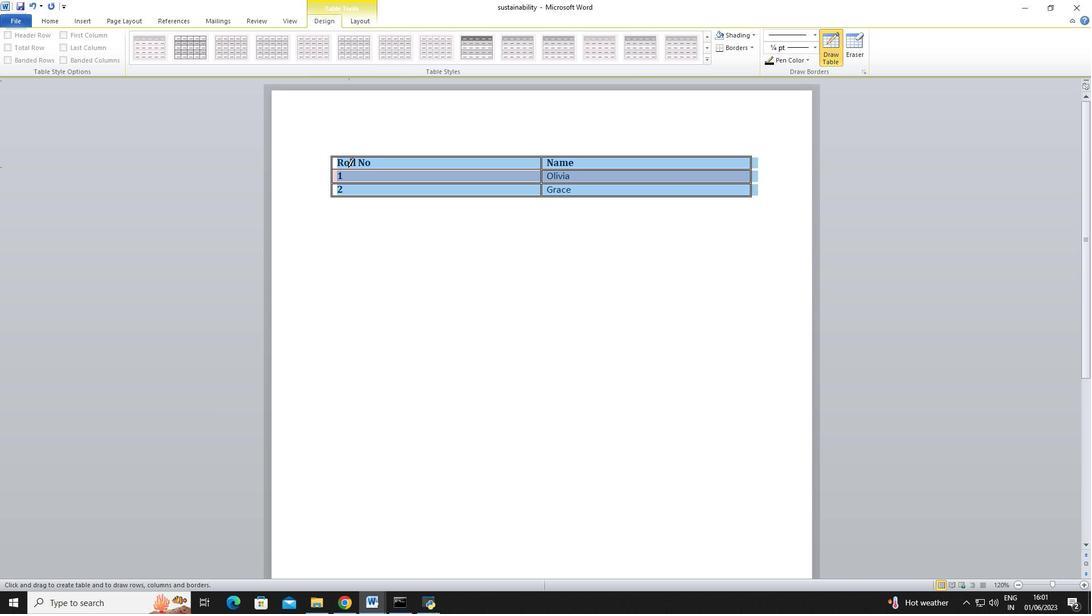 
Action: Mouse pressed left at (346, 167)
Screenshot: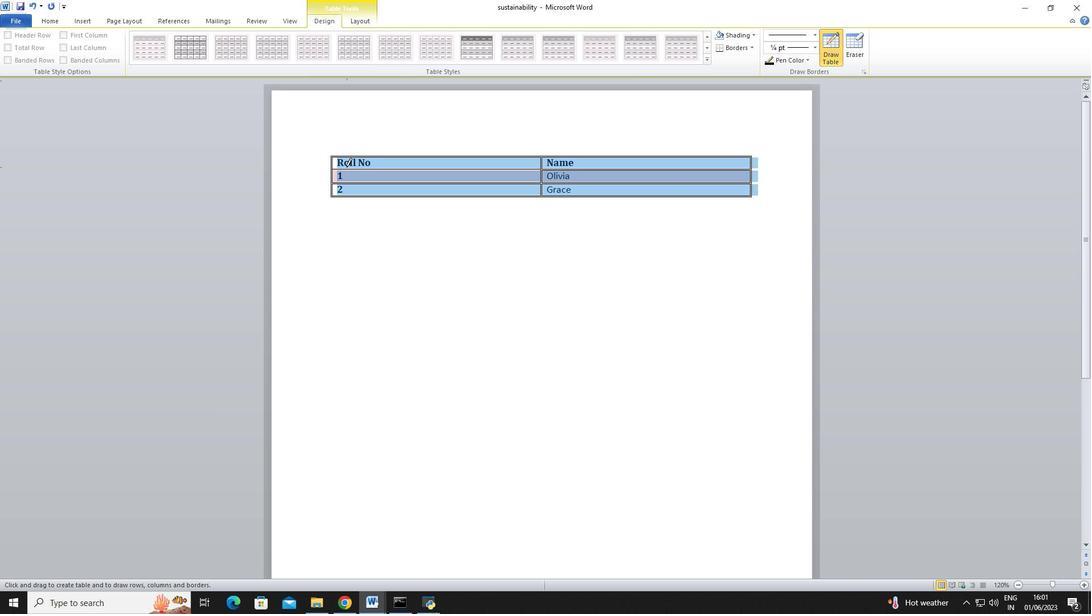 
Action: Mouse moved to (834, 59)
Screenshot: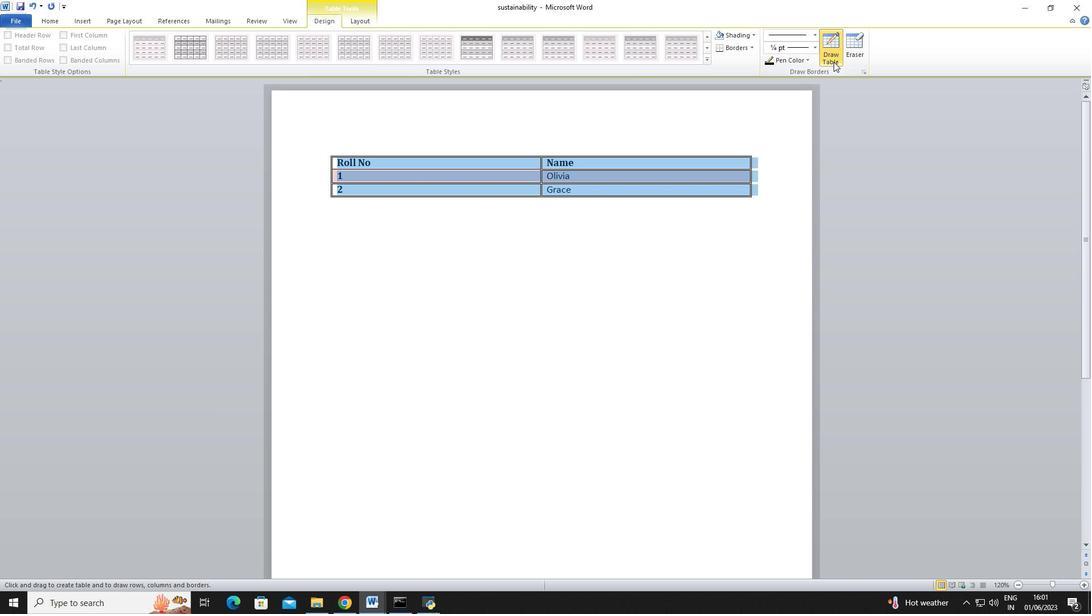 
Action: Mouse pressed left at (834, 59)
Screenshot: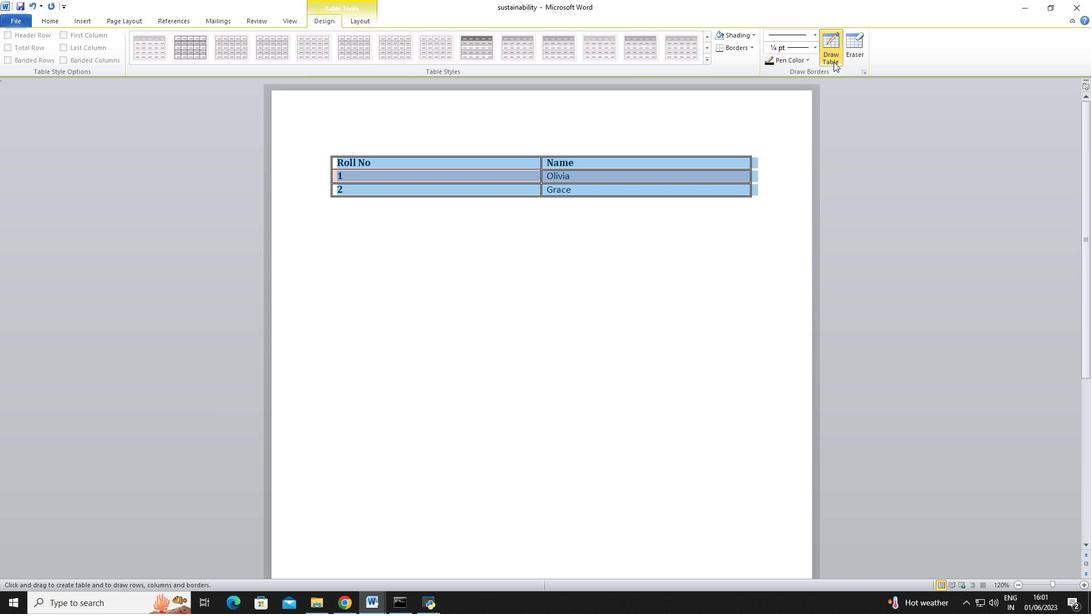 
Action: Mouse moved to (340, 164)
Screenshot: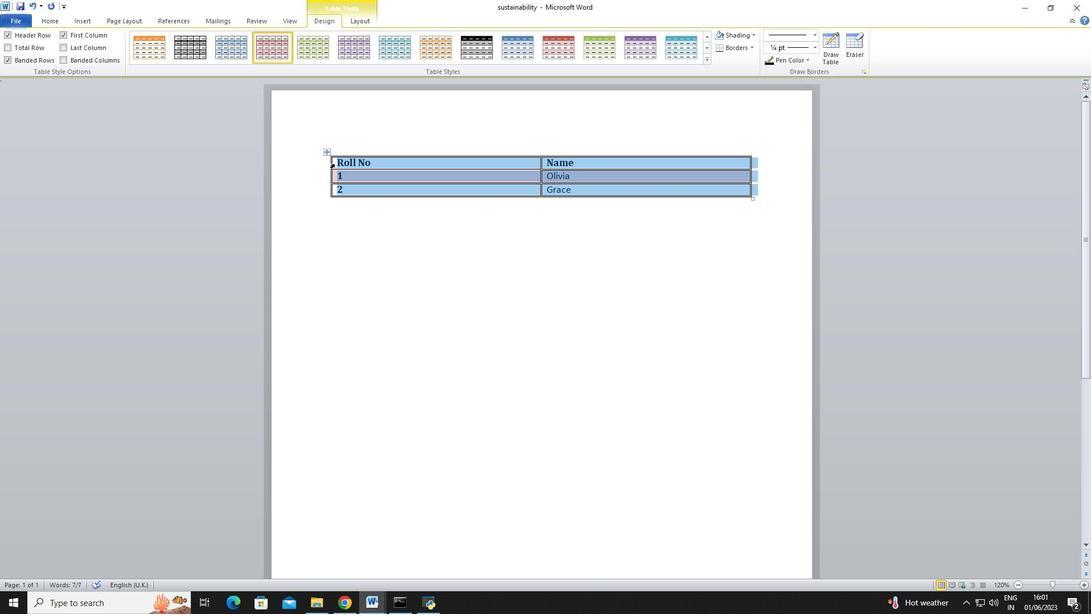 
Action: Mouse pressed left at (340, 164)
Screenshot: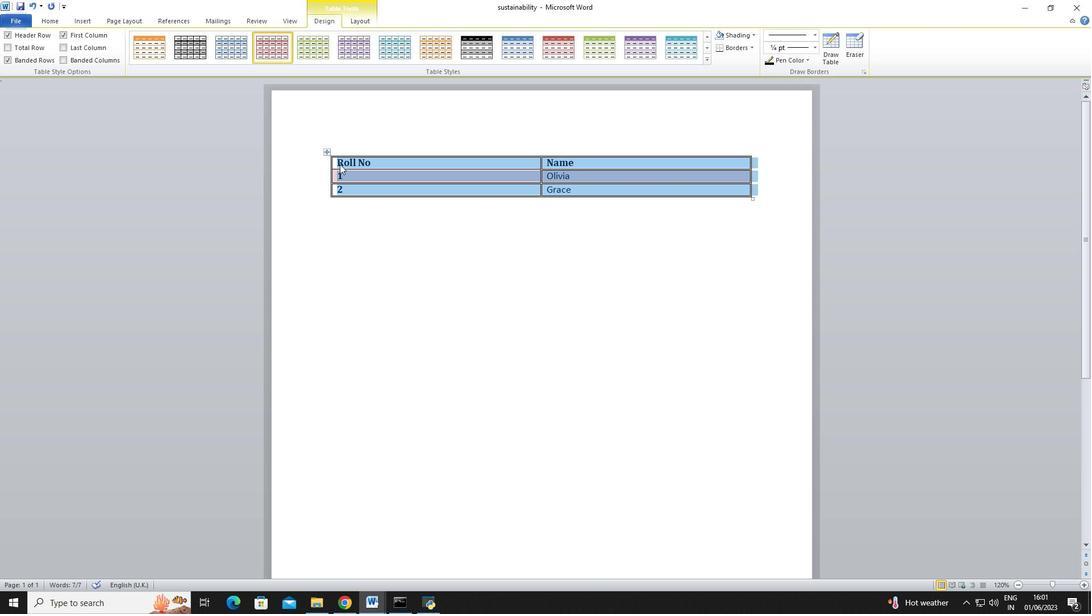
Action: Mouse moved to (337, 160)
Screenshot: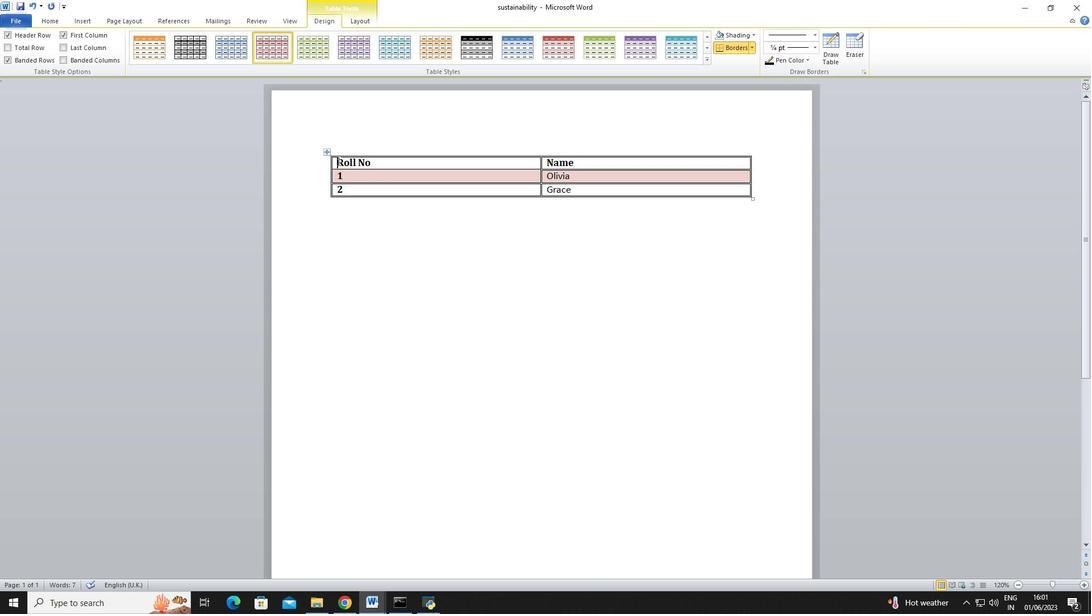 
Action: Mouse pressed left at (337, 160)
Screenshot: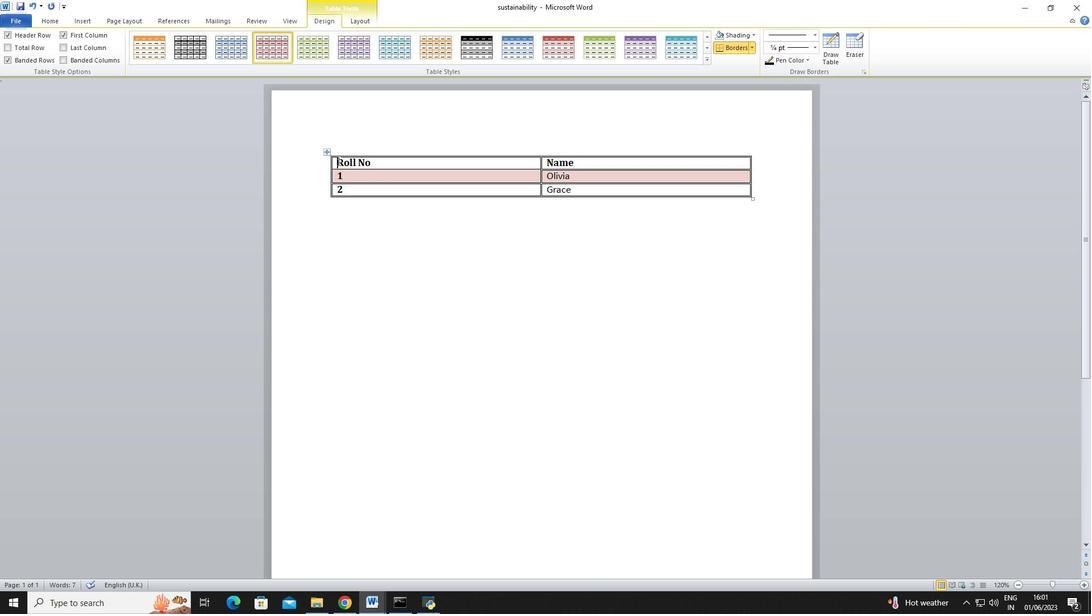 
Action: Mouse moved to (48, 19)
Screenshot: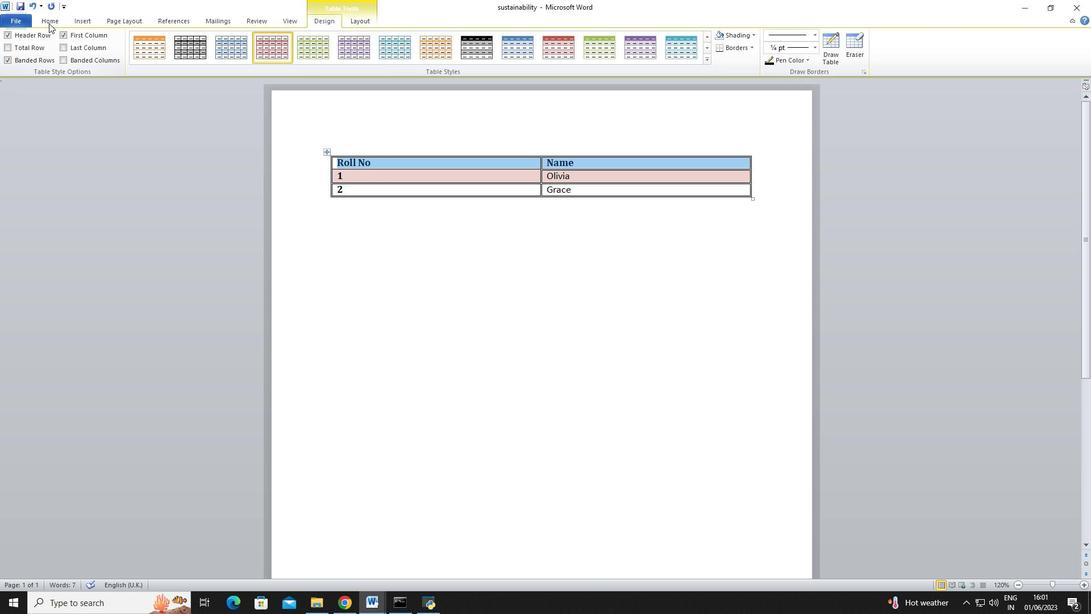
Action: Mouse pressed left at (48, 19)
Screenshot: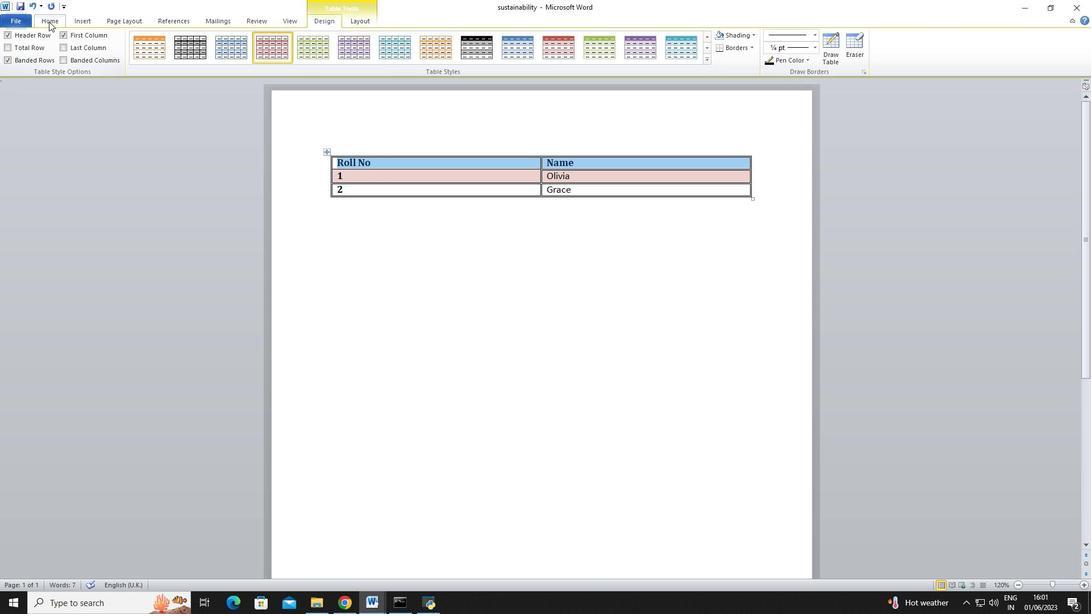 
Action: Mouse moved to (112, 53)
Screenshot: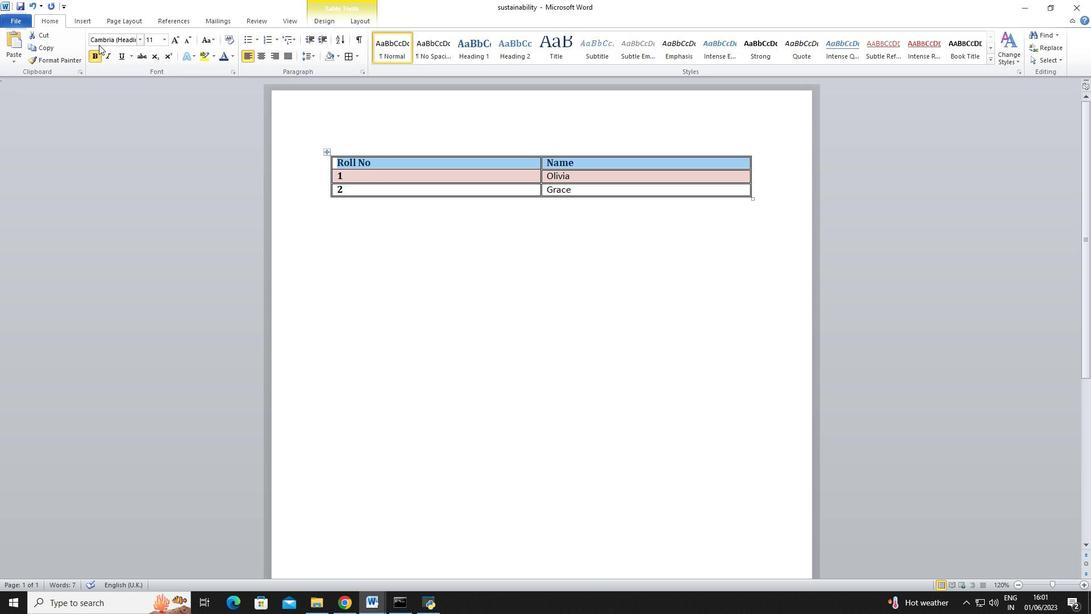 
Action: Mouse pressed left at (112, 53)
Screenshot: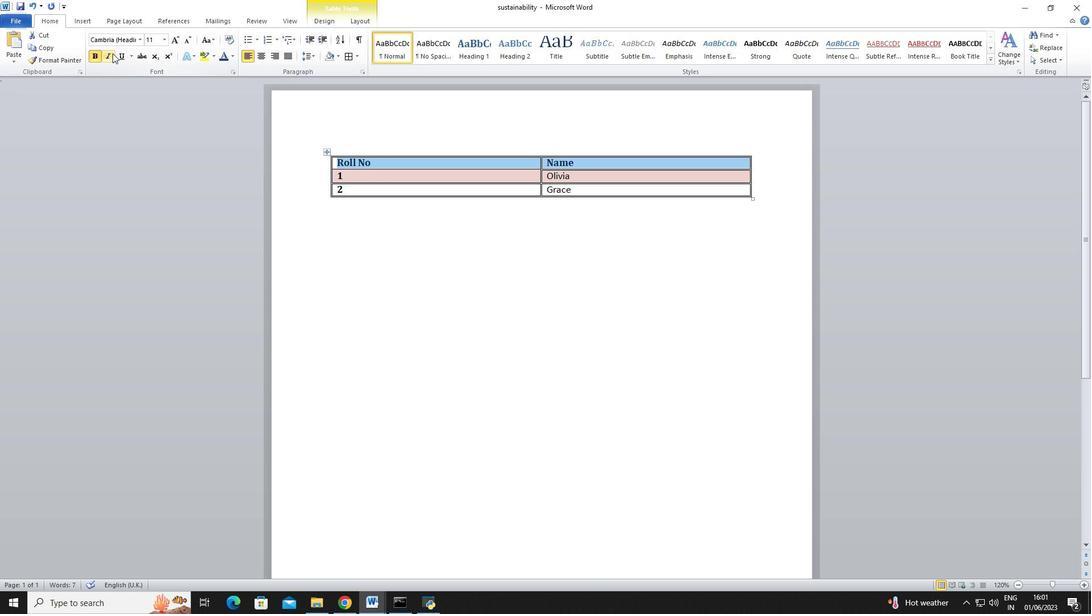 
Action: Mouse moved to (541, 176)
Screenshot: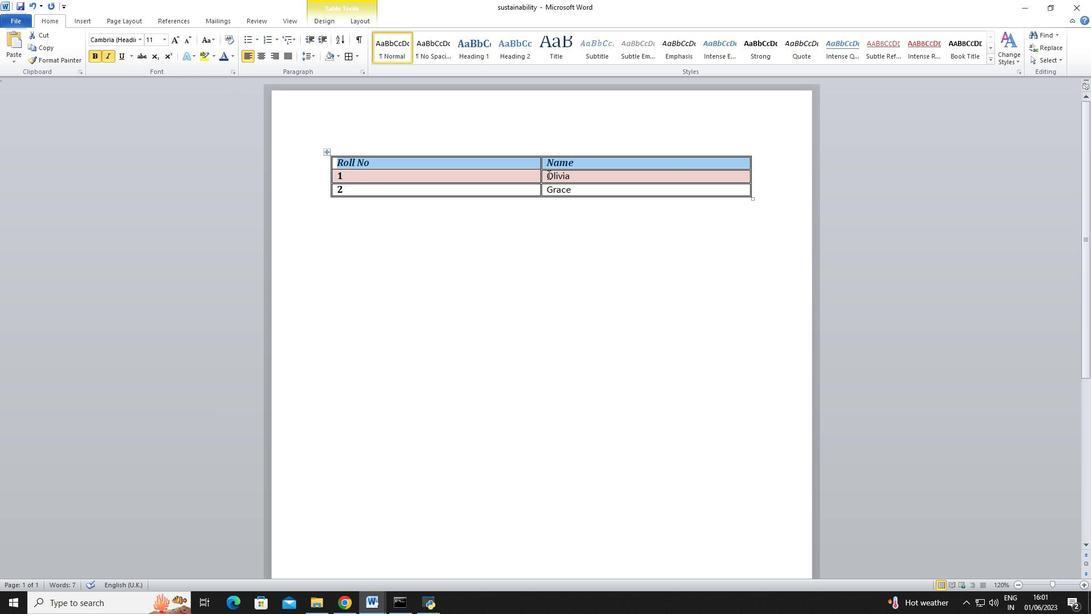 
Action: Mouse pressed left at (541, 176)
Screenshot: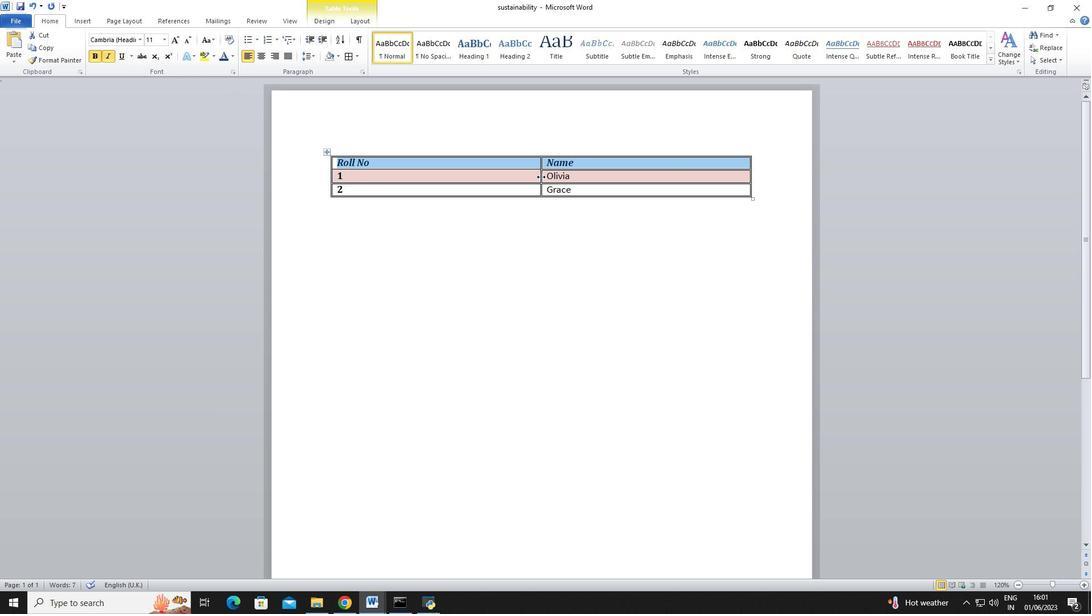 
Action: Mouse moved to (547, 175)
Screenshot: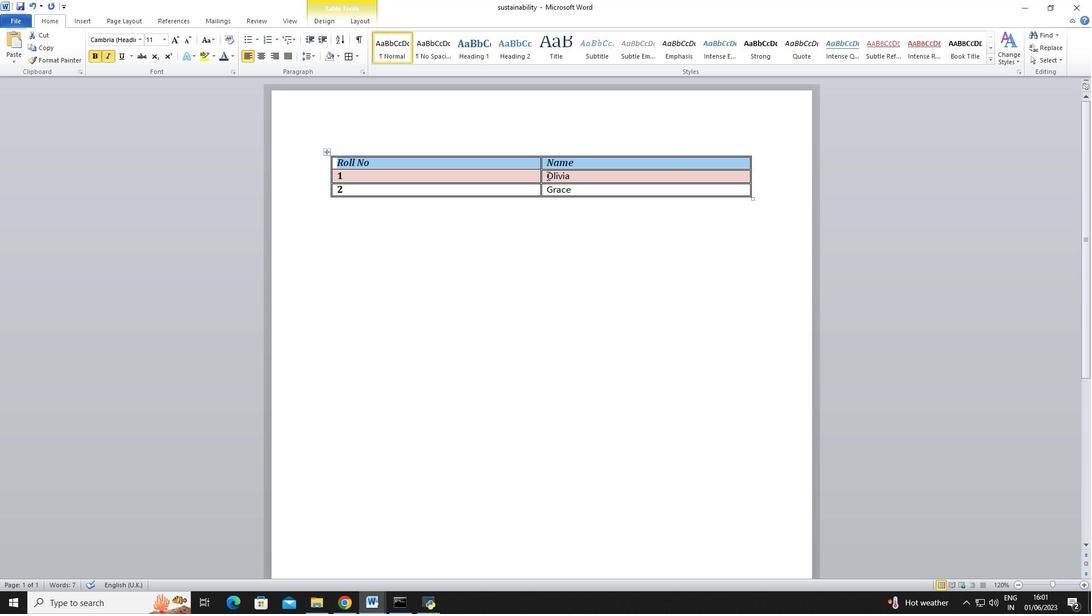
Action: Mouse pressed left at (547, 175)
Screenshot: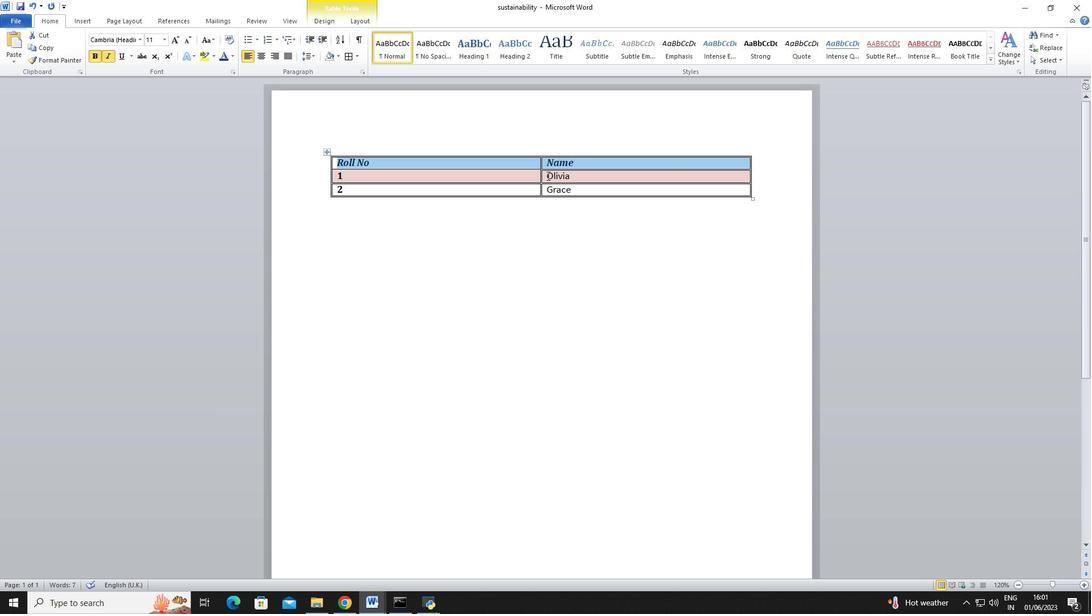
Action: Mouse moved to (245, 57)
Screenshot: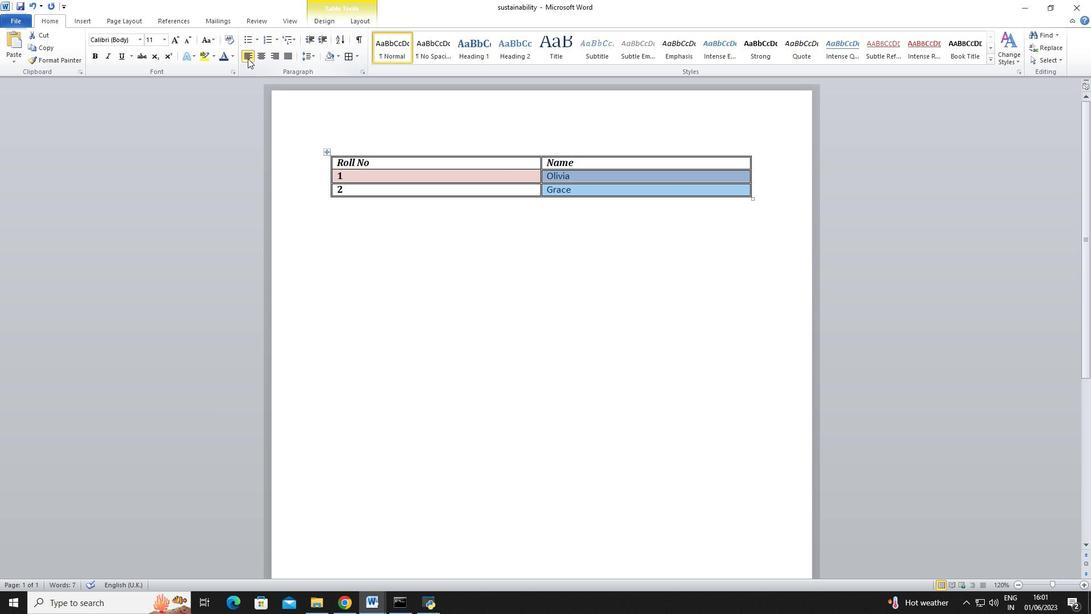 
Action: Mouse pressed left at (245, 57)
Screenshot: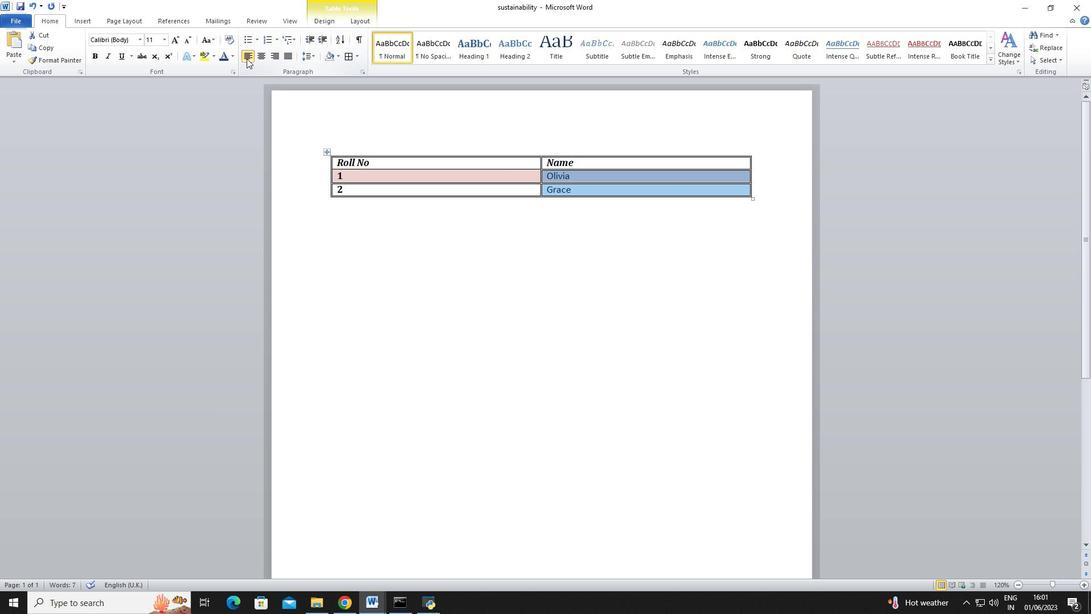 
Action: Mouse moved to (744, 191)
Screenshot: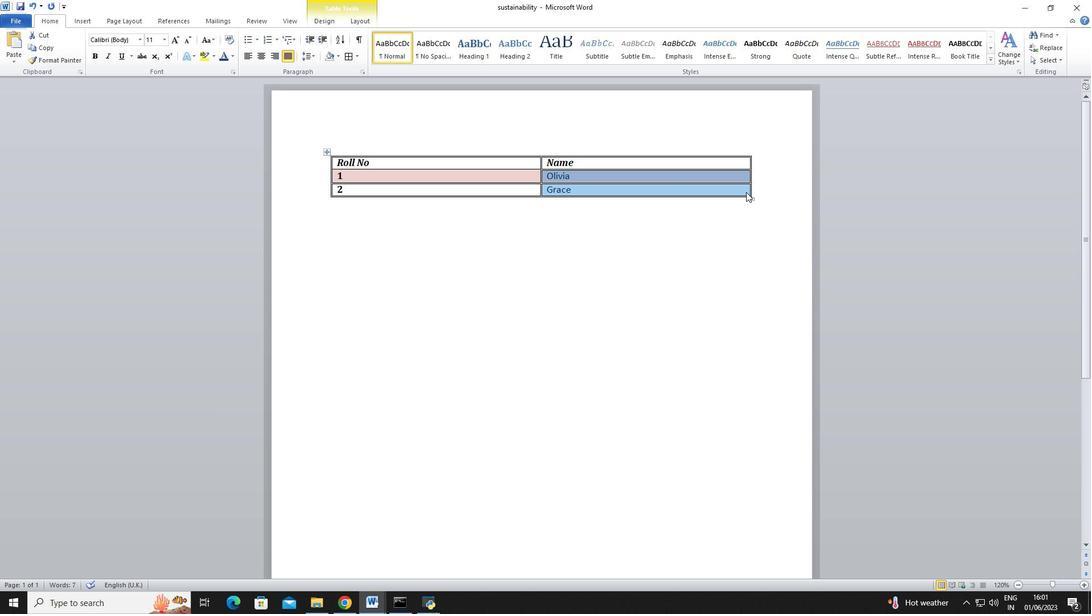 
Action: Mouse pressed left at (744, 191)
Screenshot: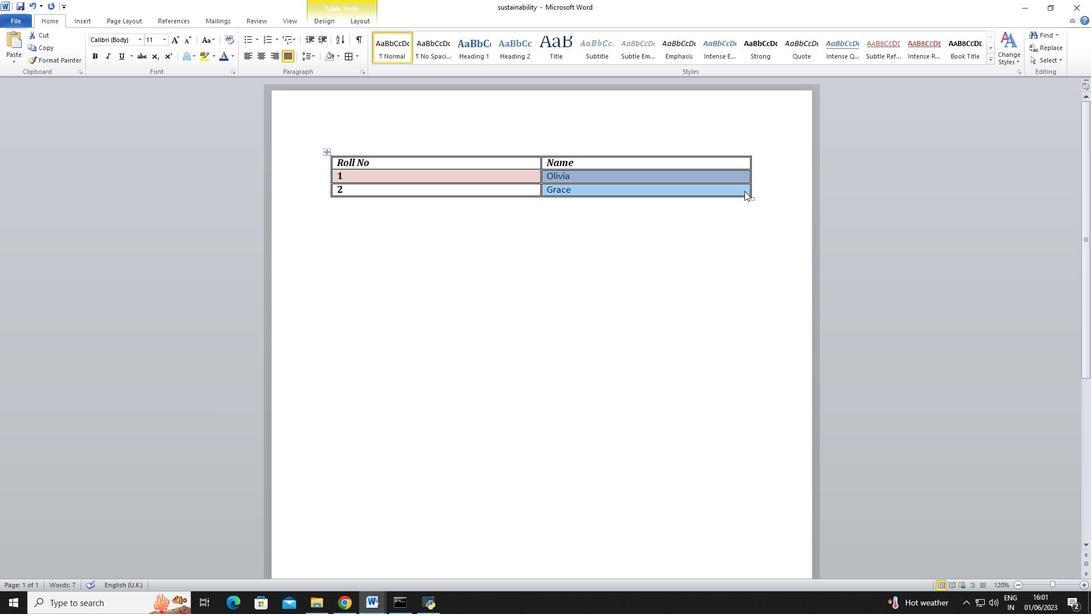 
